 Task: Search one way flight ticket for 3 adults, 3 children in business from Lafayette: Lafayette Regional Airport (paul Fournet Field) to Springfield: Abraham Lincoln Capital Airport on 5-2-2023. Choice of flights is Royal air maroc. Number of bags: 4 checked bags. Price is upto 84000. Outbound departure time preference is 22:30.
Action: Mouse moved to (391, 319)
Screenshot: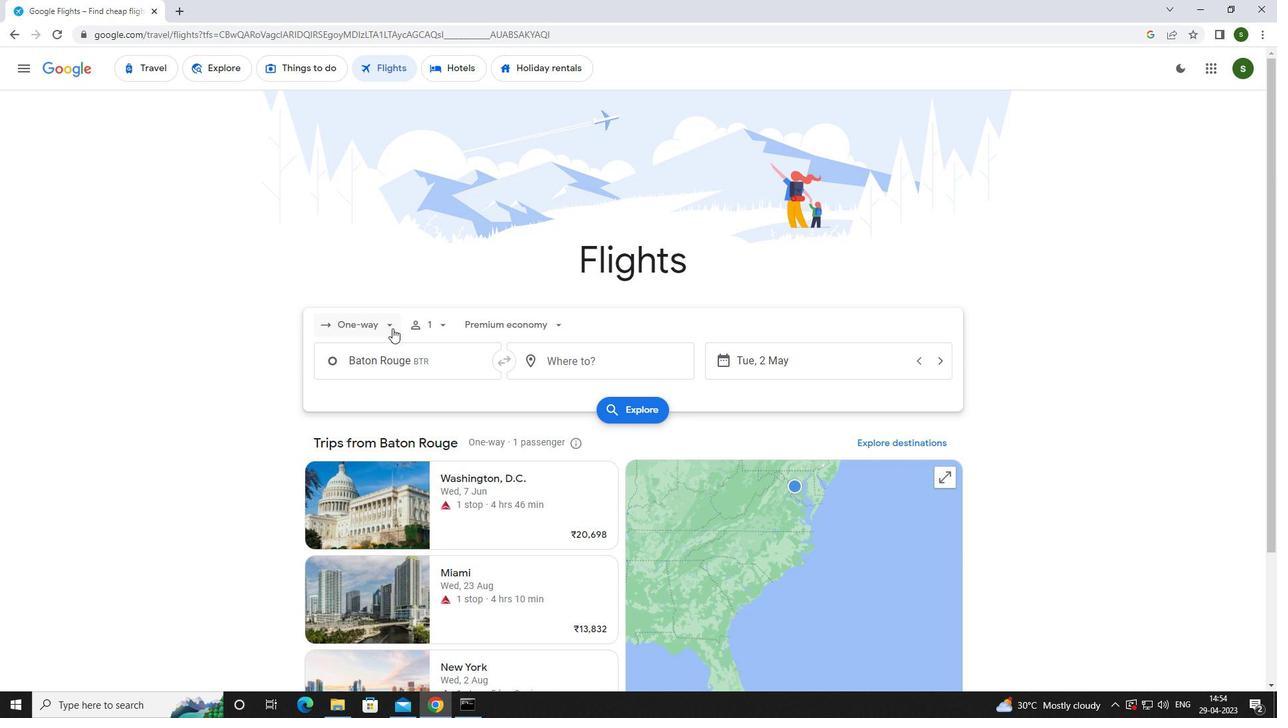 
Action: Mouse pressed left at (391, 319)
Screenshot: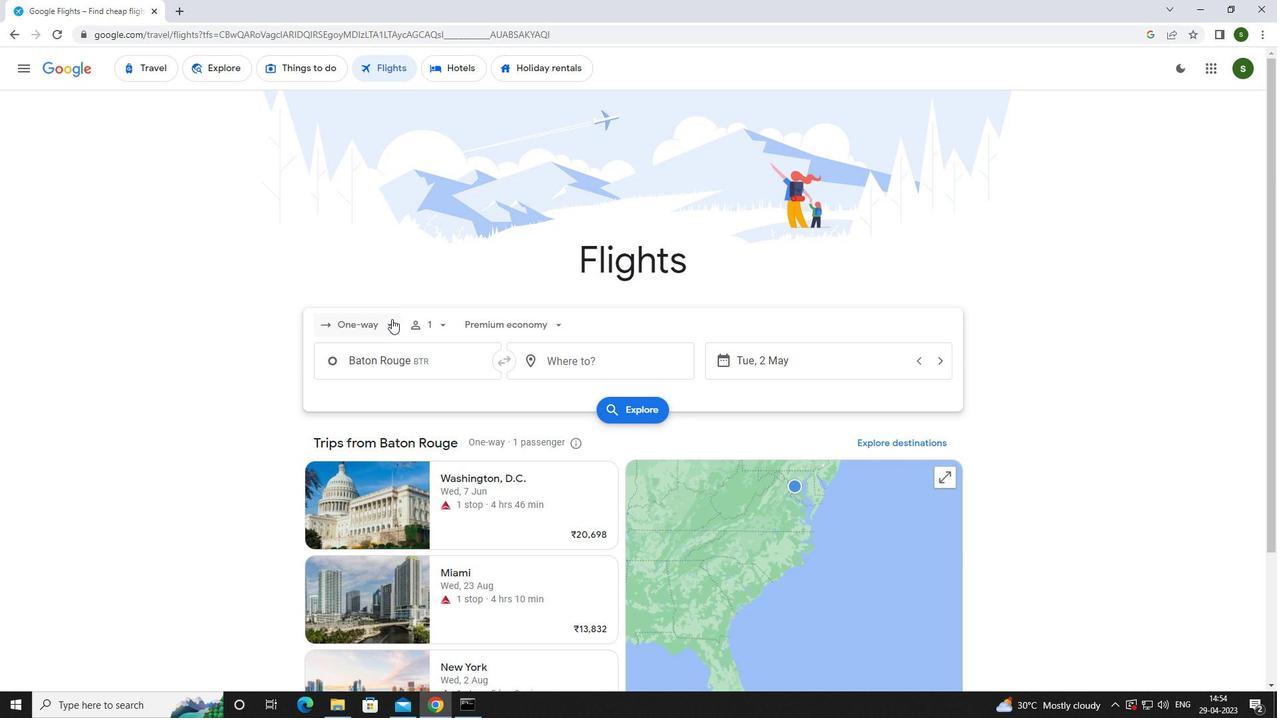 
Action: Mouse moved to (391, 377)
Screenshot: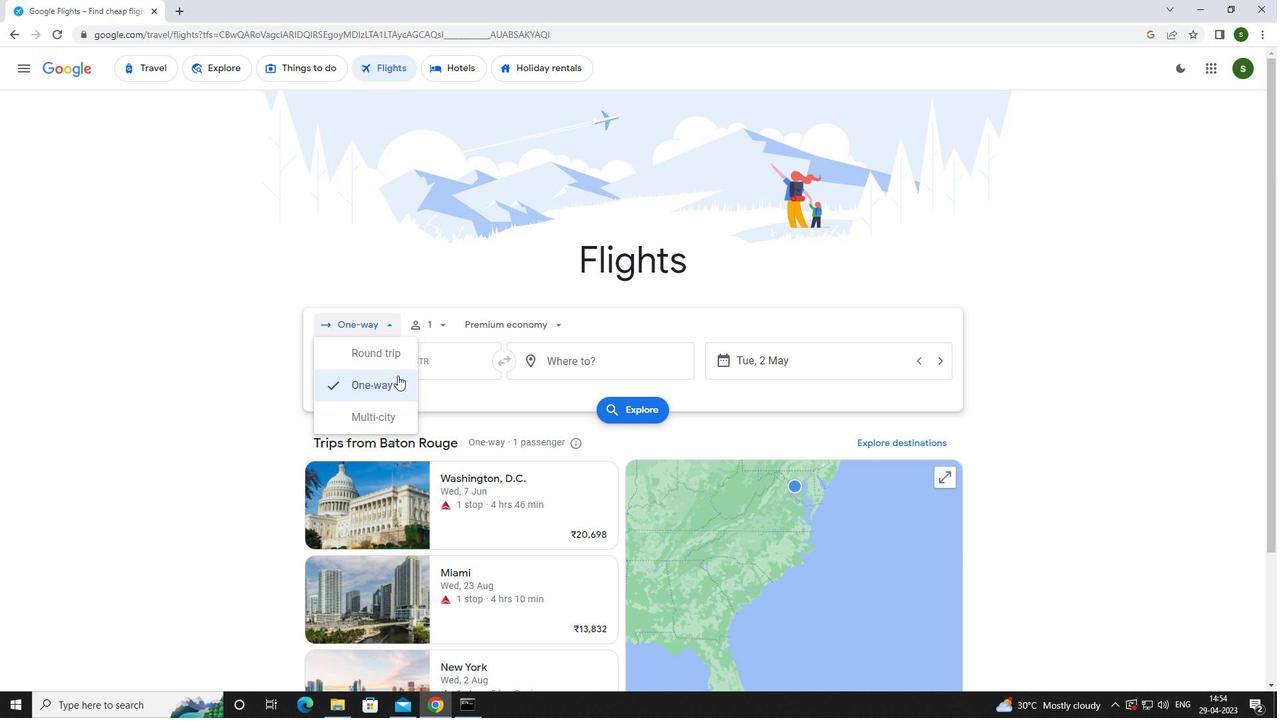 
Action: Mouse pressed left at (391, 377)
Screenshot: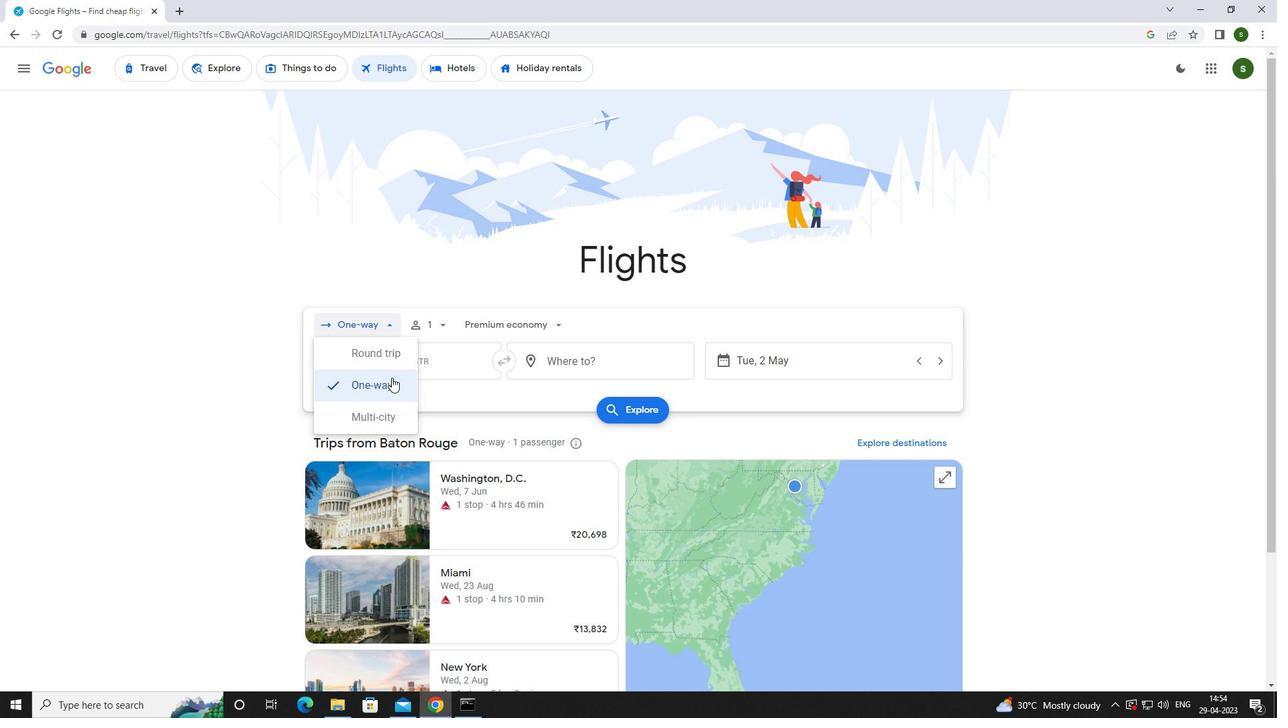 
Action: Mouse moved to (442, 325)
Screenshot: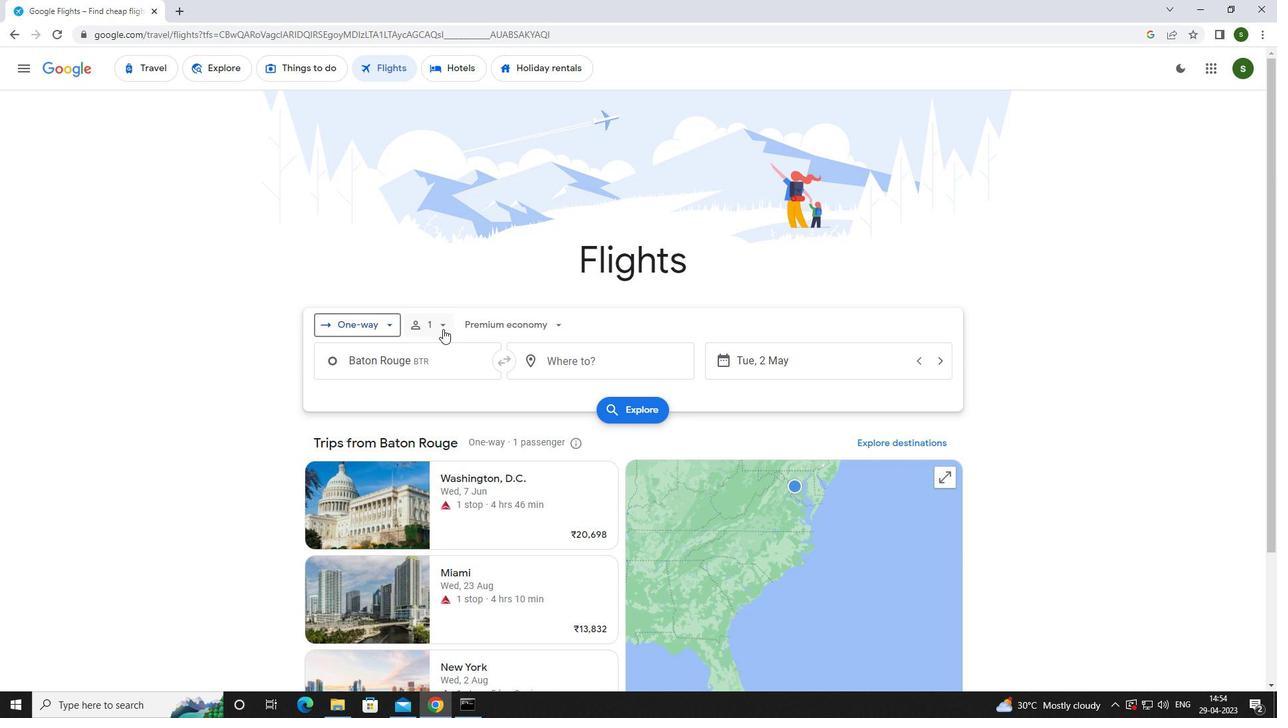 
Action: Mouse pressed left at (442, 325)
Screenshot: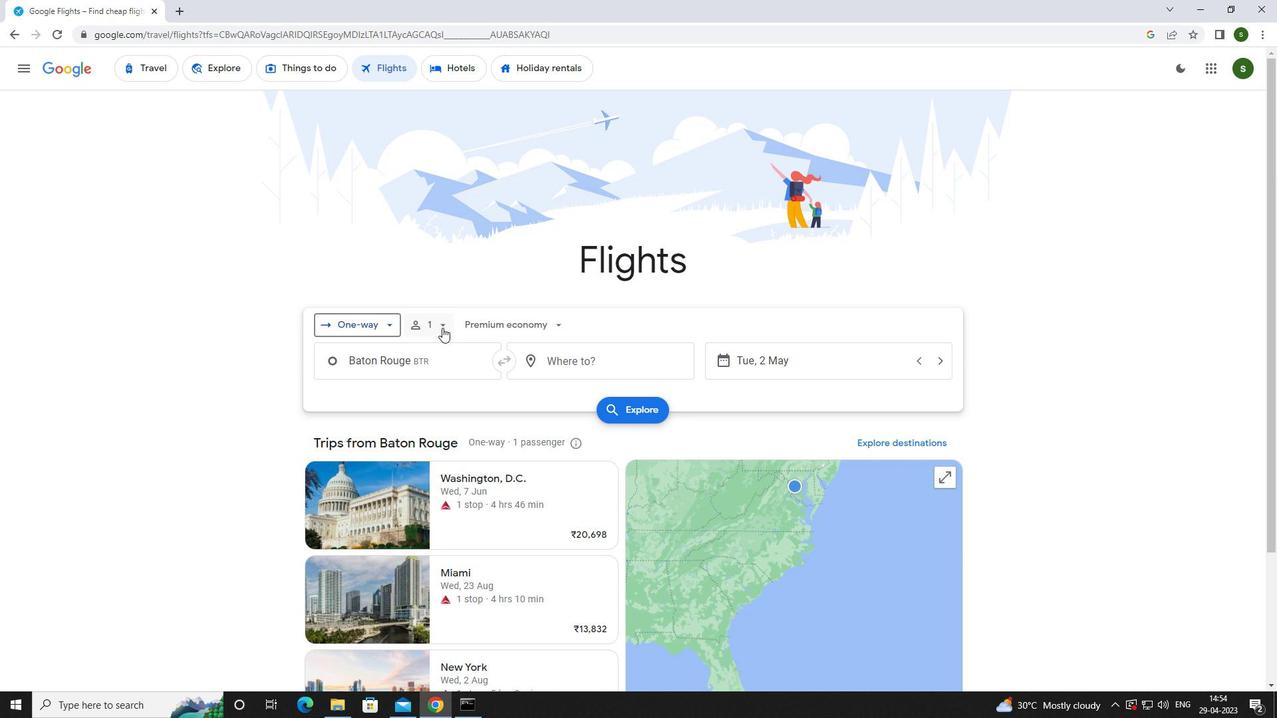 
Action: Mouse moved to (544, 358)
Screenshot: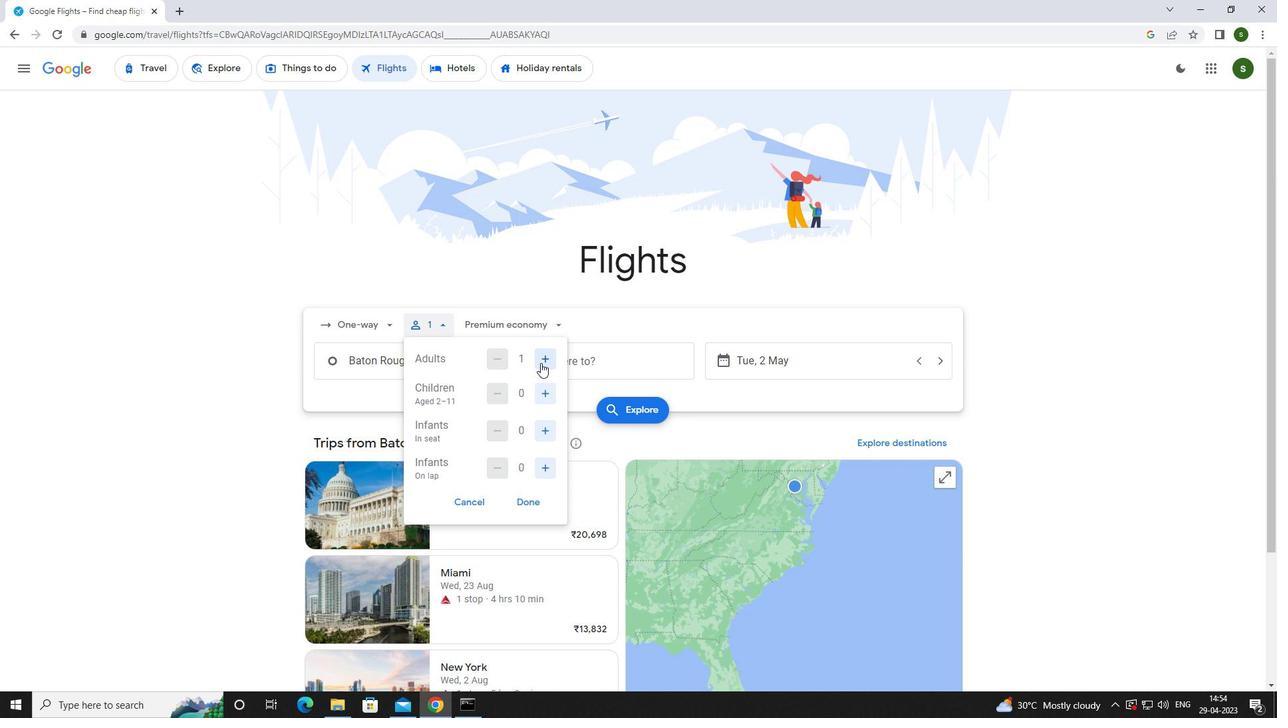 
Action: Mouse pressed left at (544, 358)
Screenshot: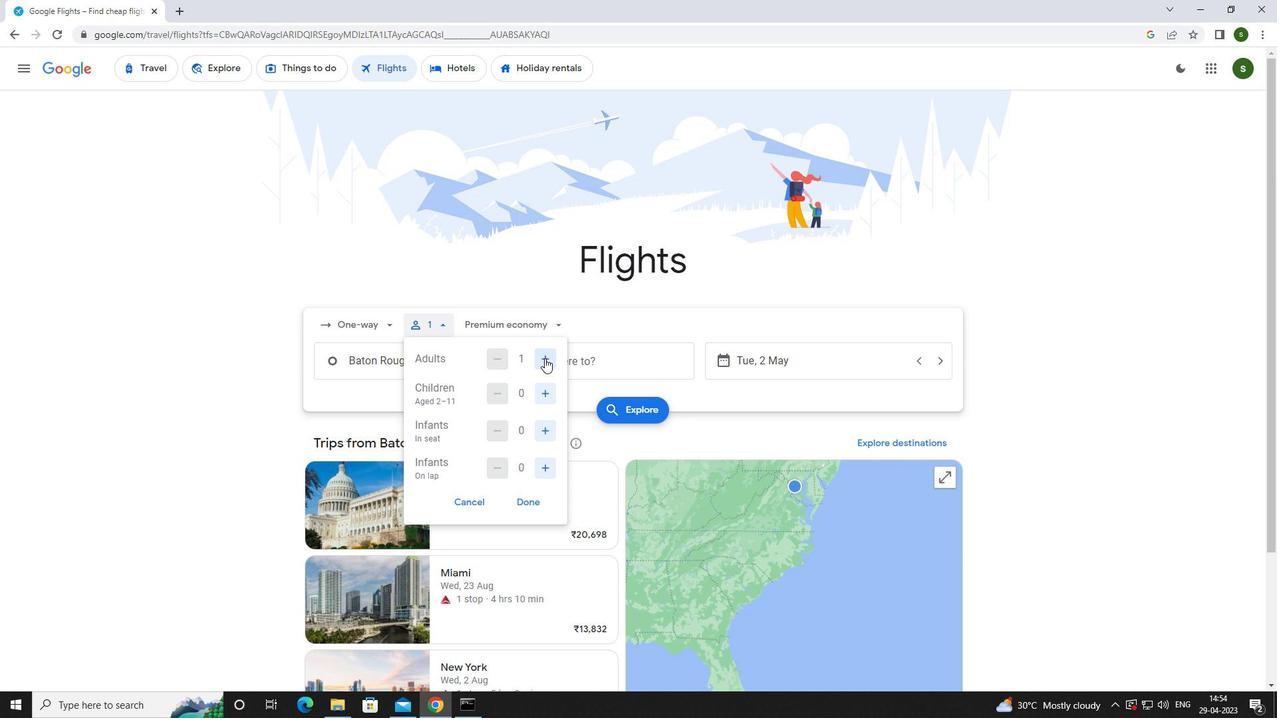 
Action: Mouse pressed left at (544, 358)
Screenshot: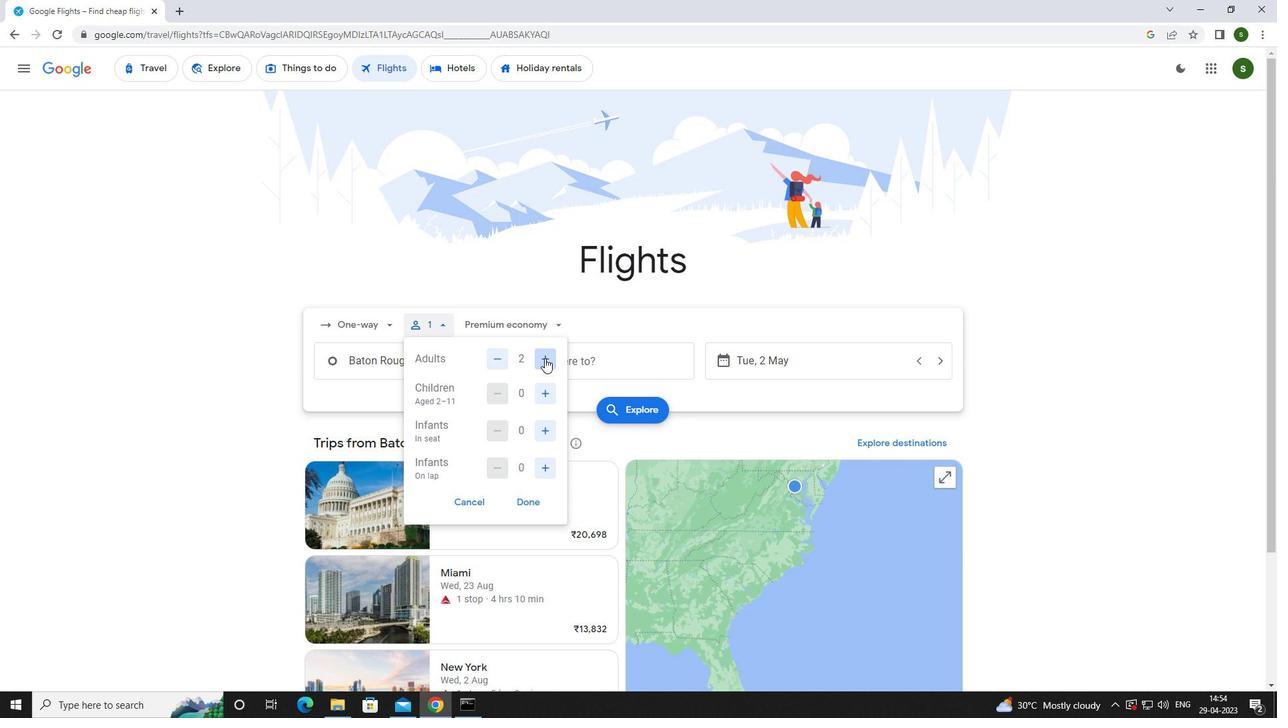 
Action: Mouse moved to (545, 388)
Screenshot: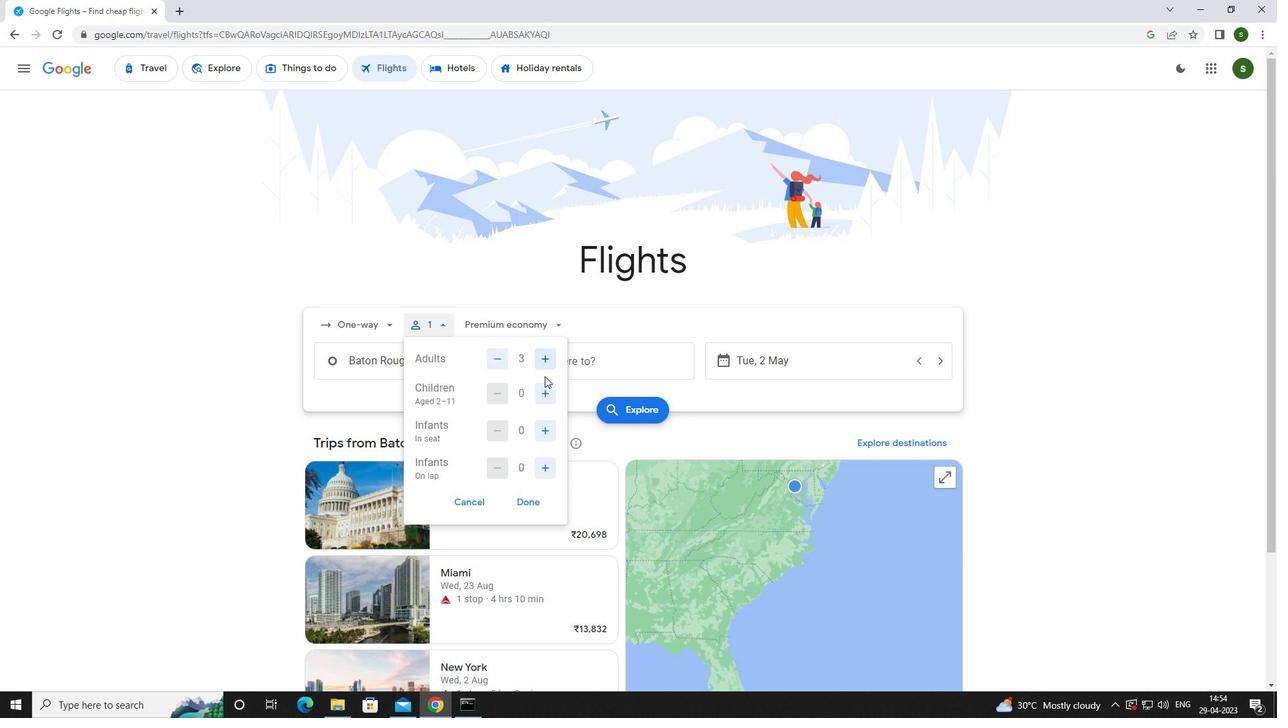 
Action: Mouse pressed left at (545, 388)
Screenshot: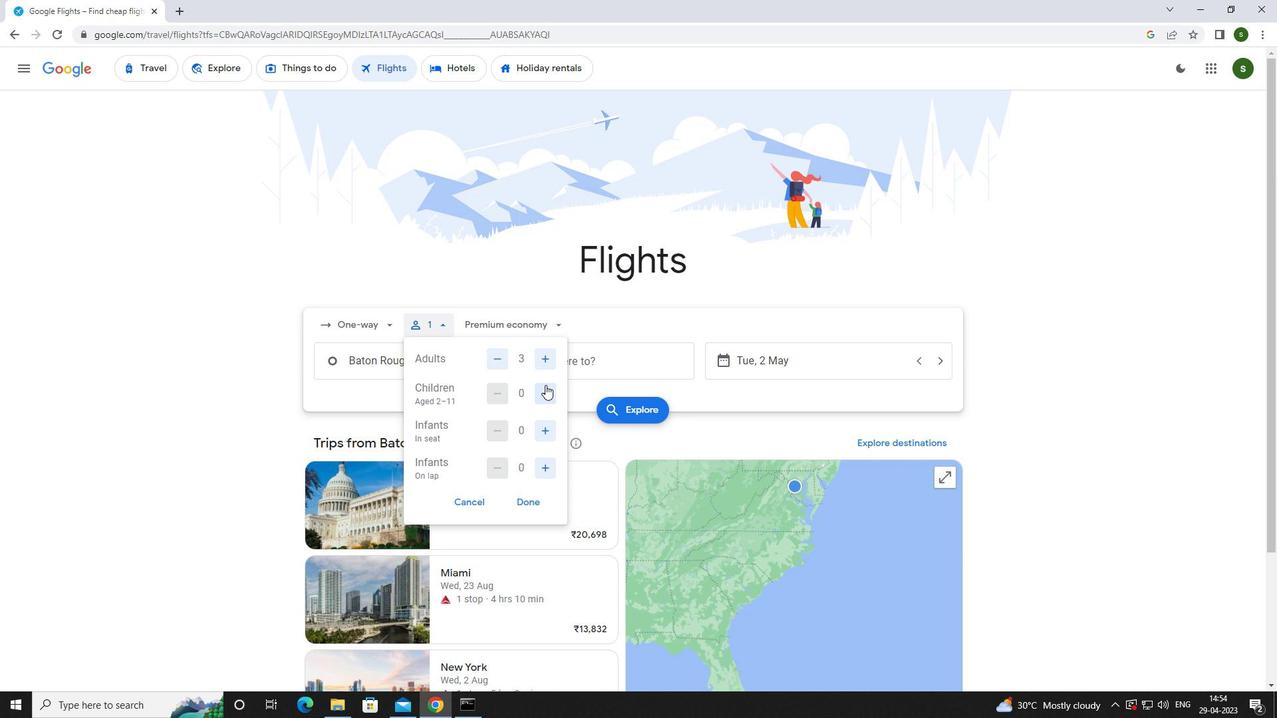 
Action: Mouse pressed left at (545, 388)
Screenshot: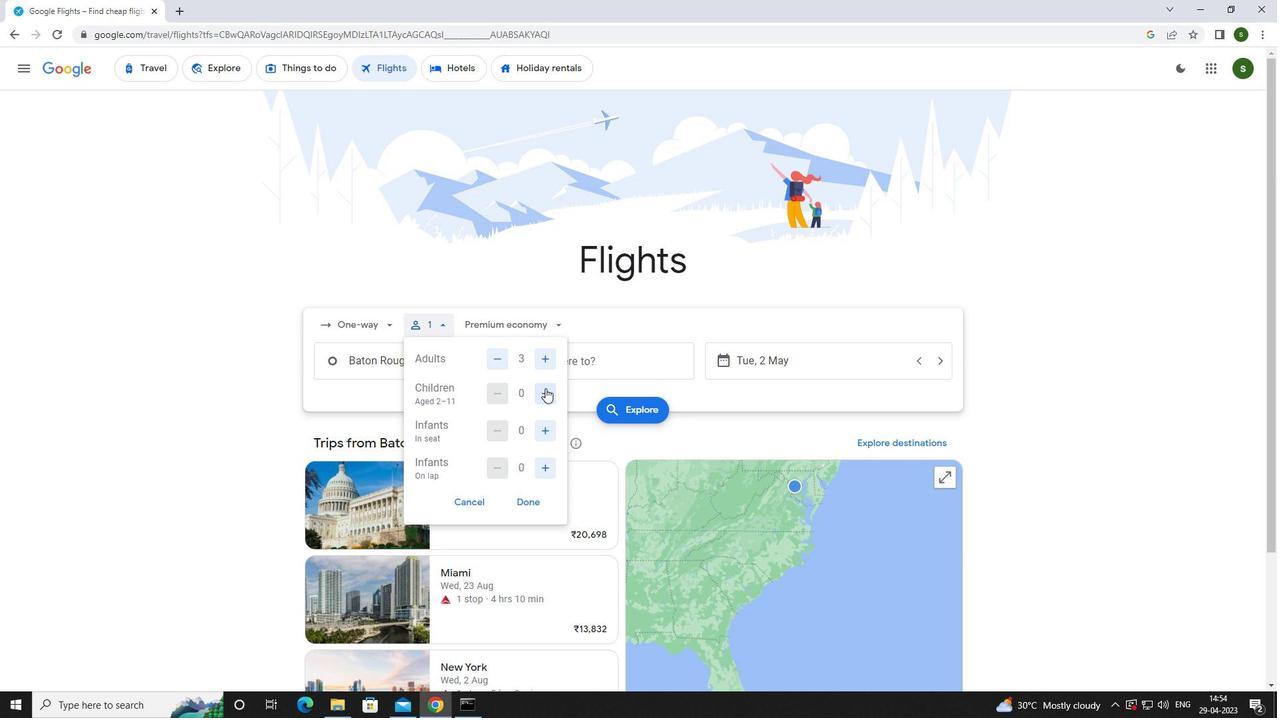 
Action: Mouse pressed left at (545, 388)
Screenshot: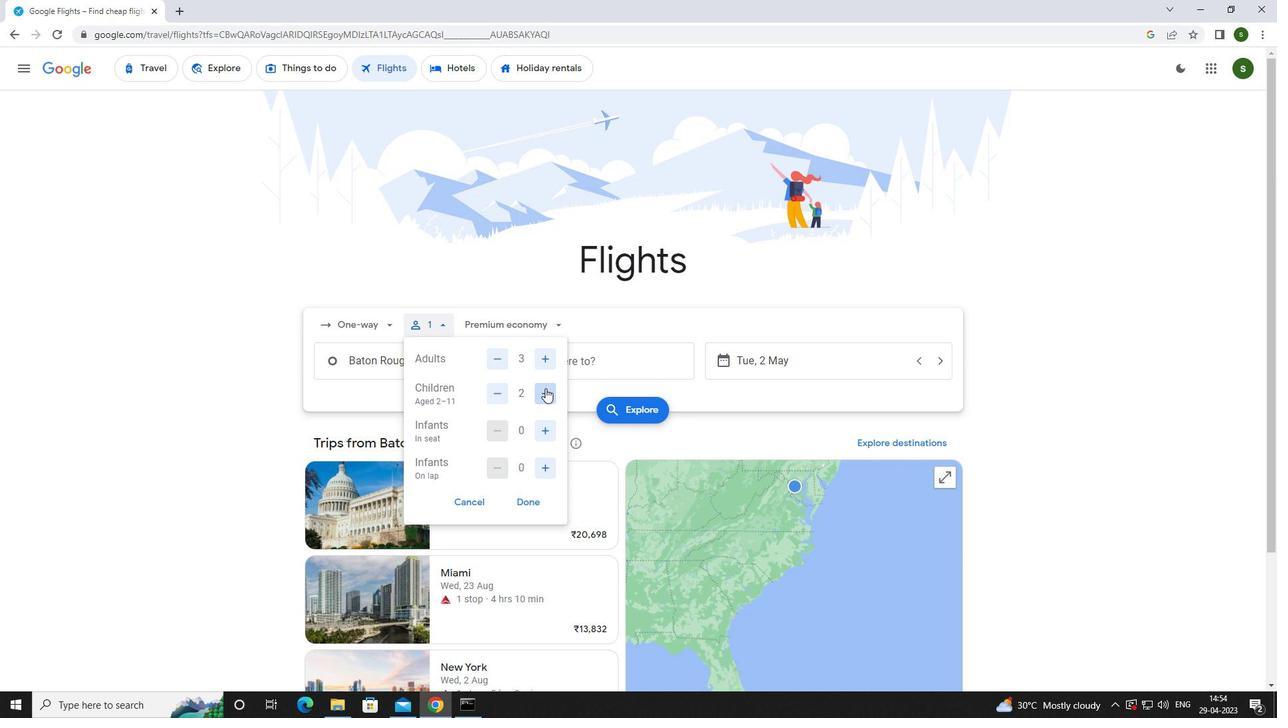 
Action: Mouse moved to (532, 326)
Screenshot: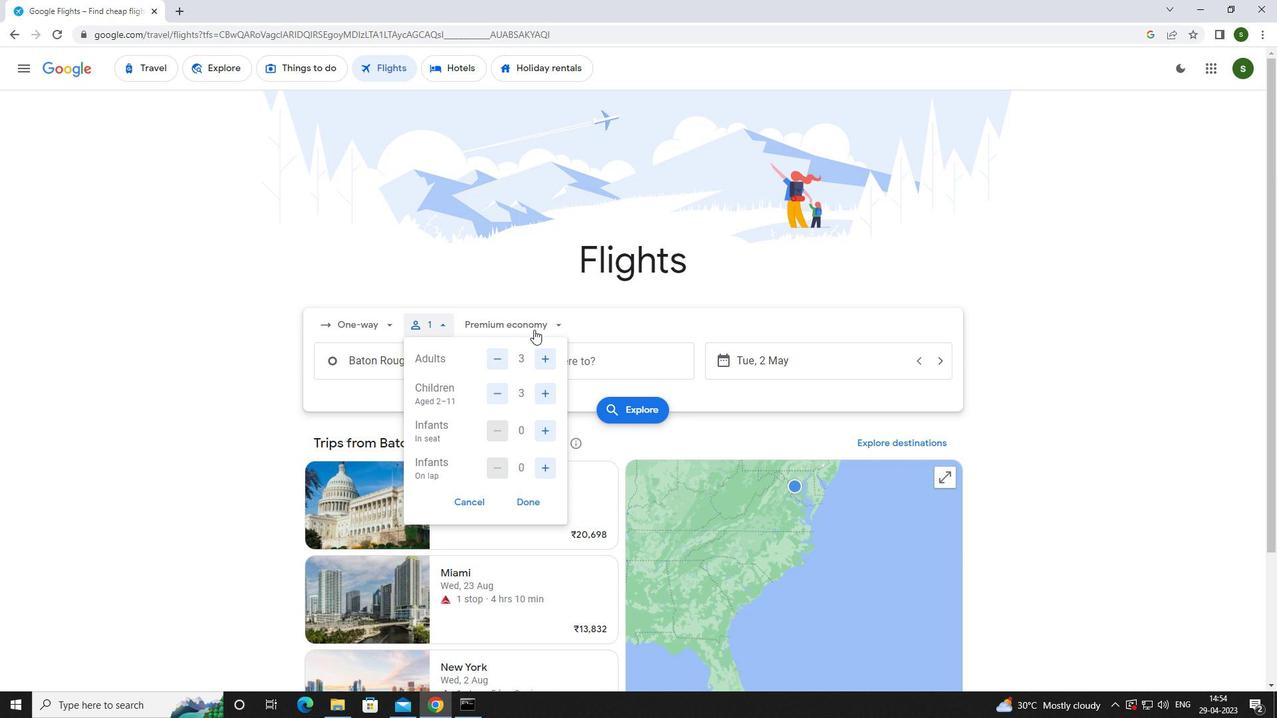 
Action: Mouse pressed left at (532, 326)
Screenshot: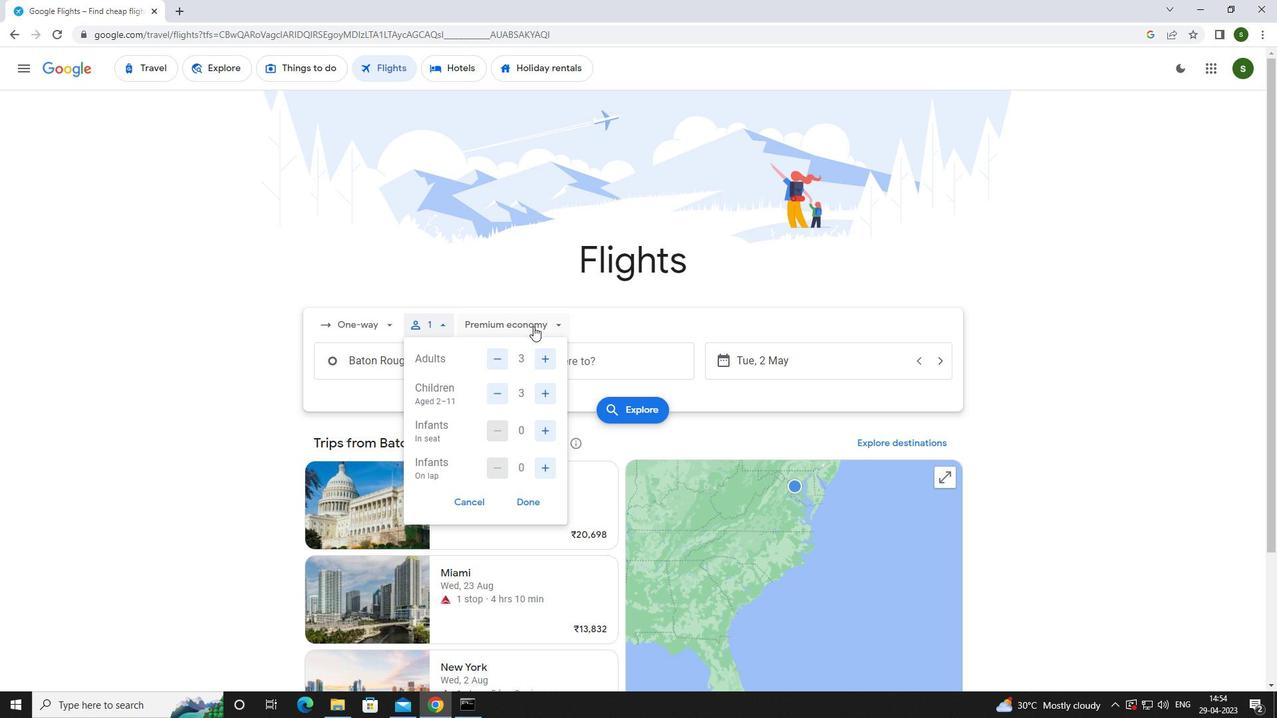 
Action: Mouse moved to (515, 414)
Screenshot: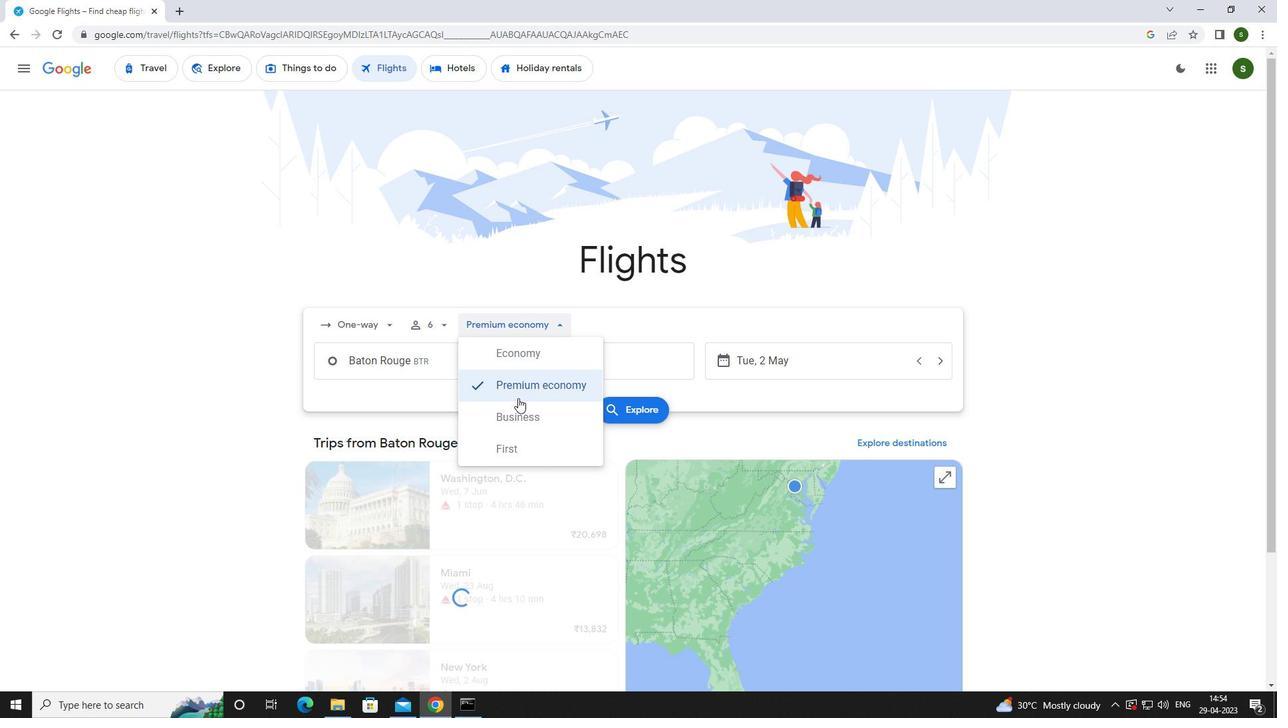 
Action: Mouse pressed left at (515, 414)
Screenshot: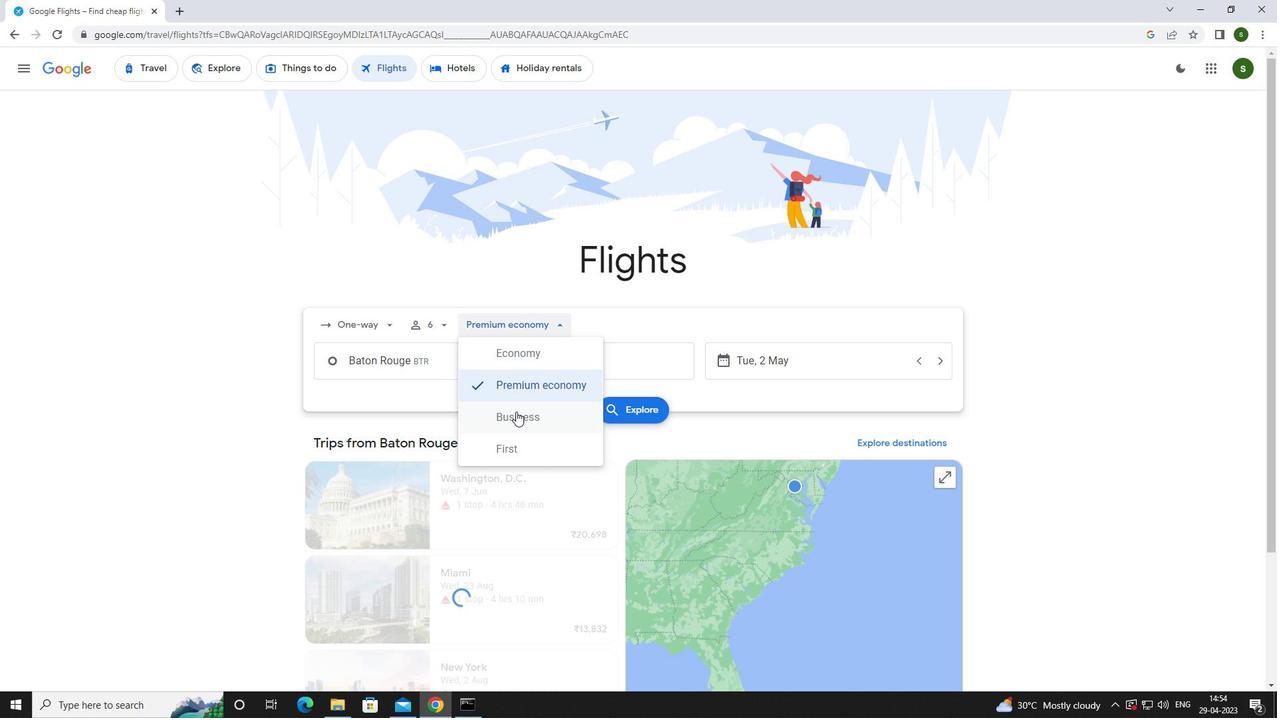 
Action: Mouse moved to (472, 362)
Screenshot: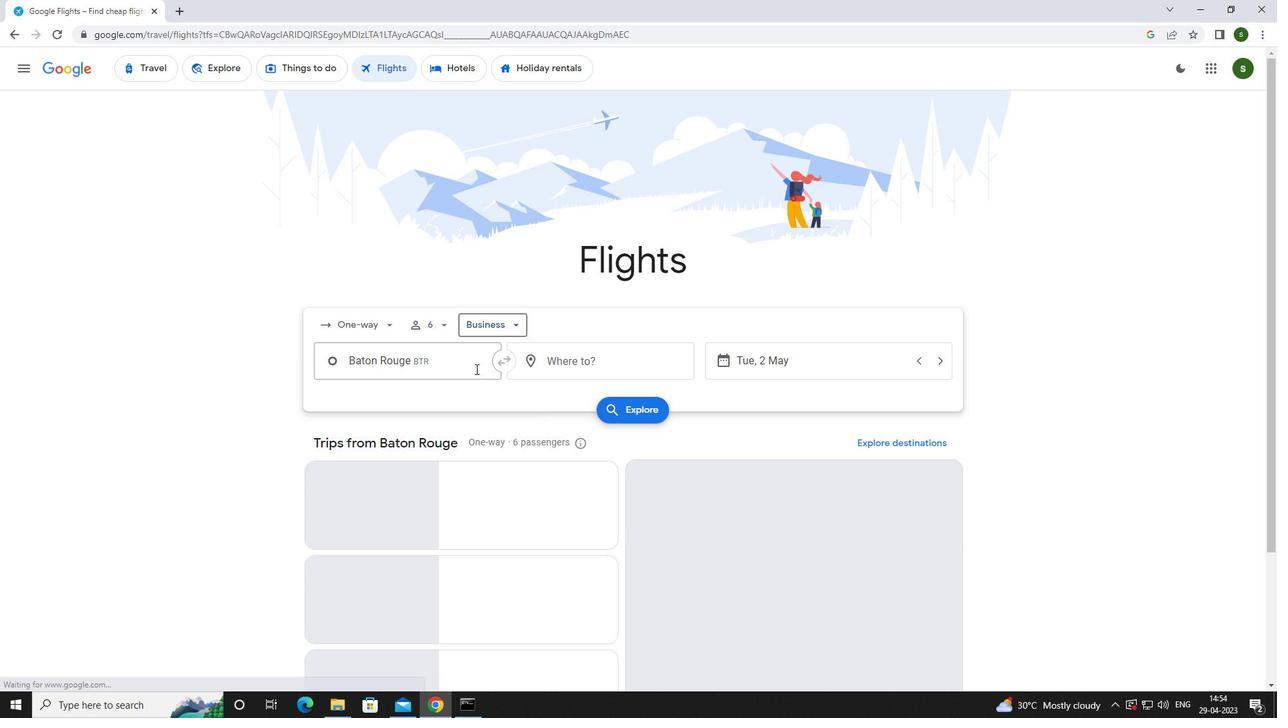 
Action: Mouse pressed left at (472, 362)
Screenshot: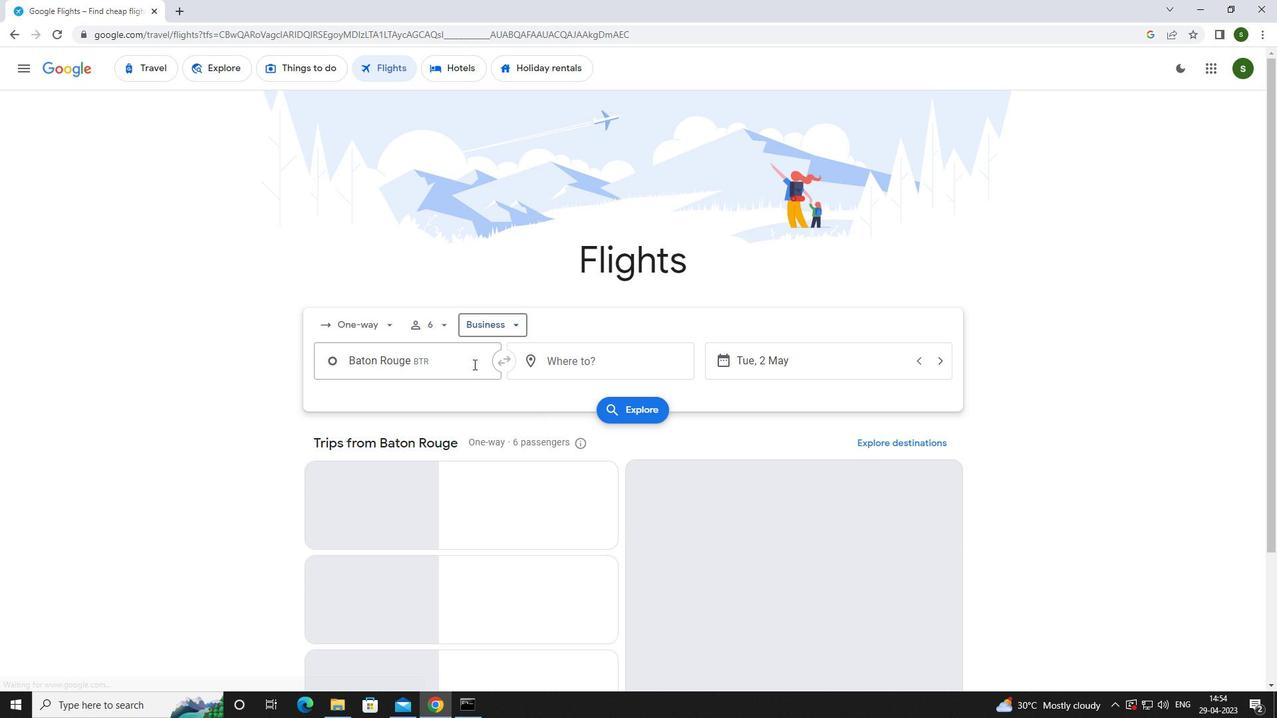 
Action: Mouse moved to (472, 359)
Screenshot: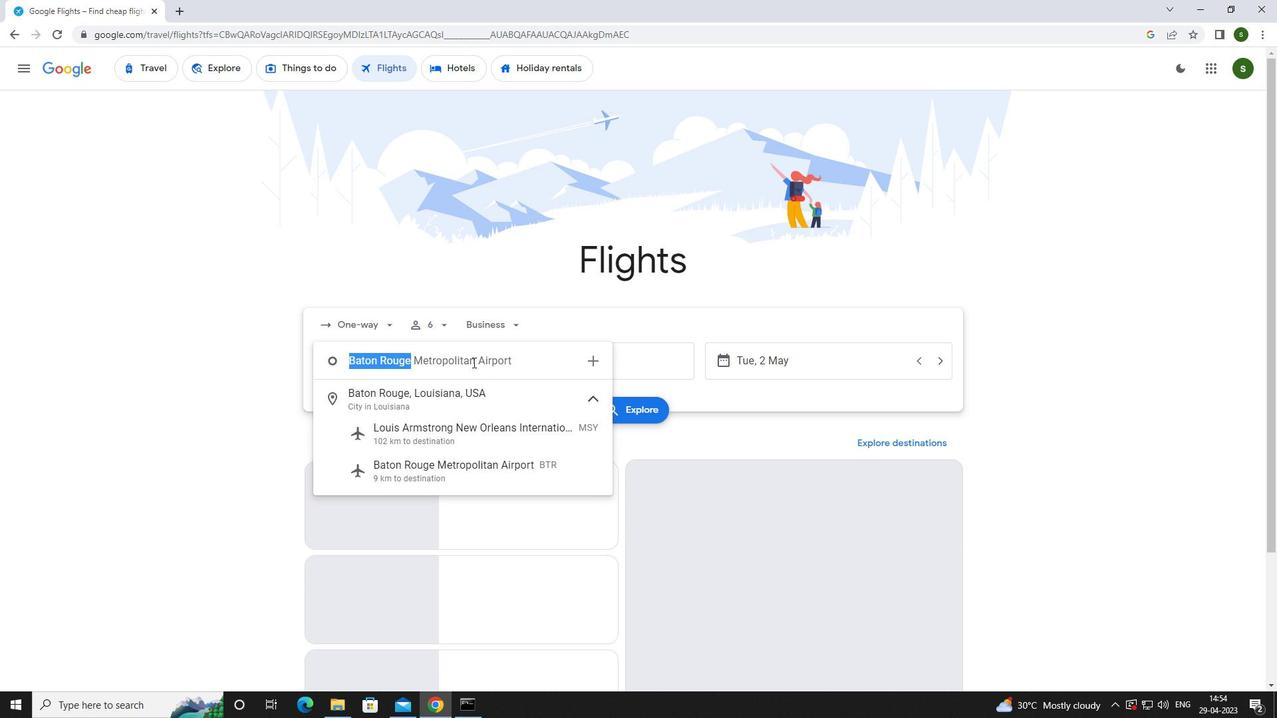 
Action: Key pressed l<Key.caps_lock>afayett
Screenshot: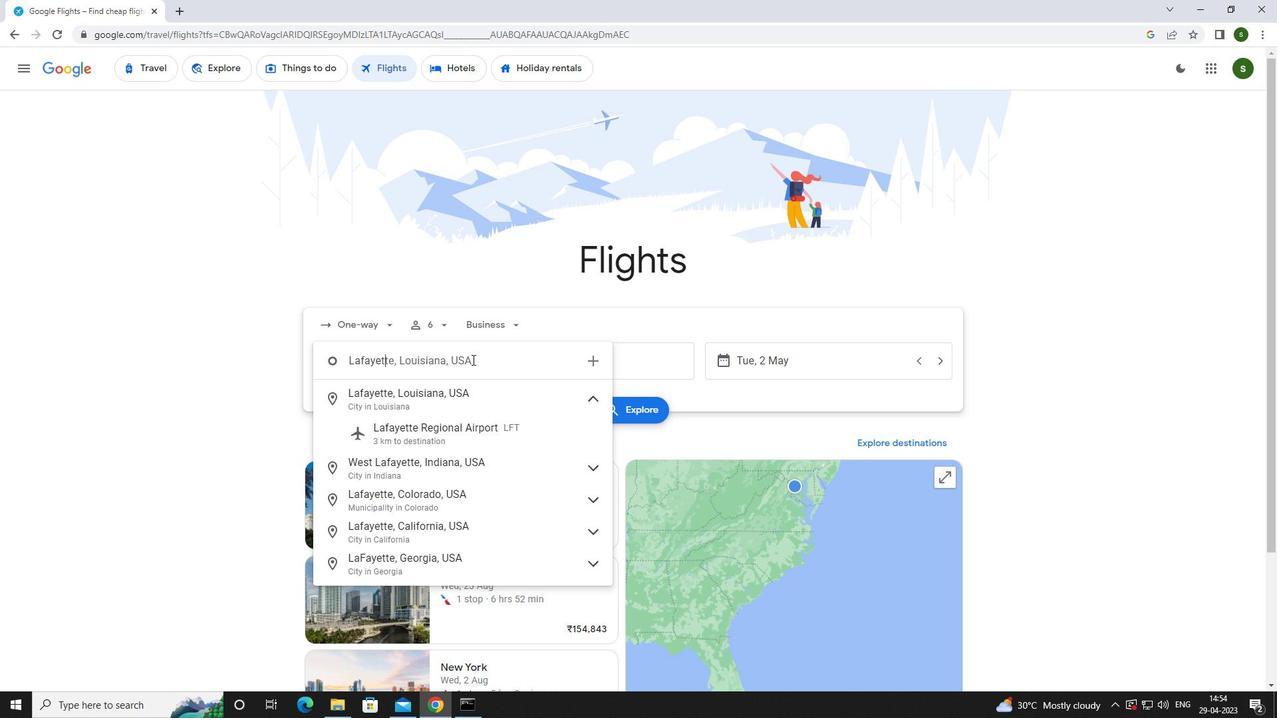 
Action: Mouse moved to (482, 434)
Screenshot: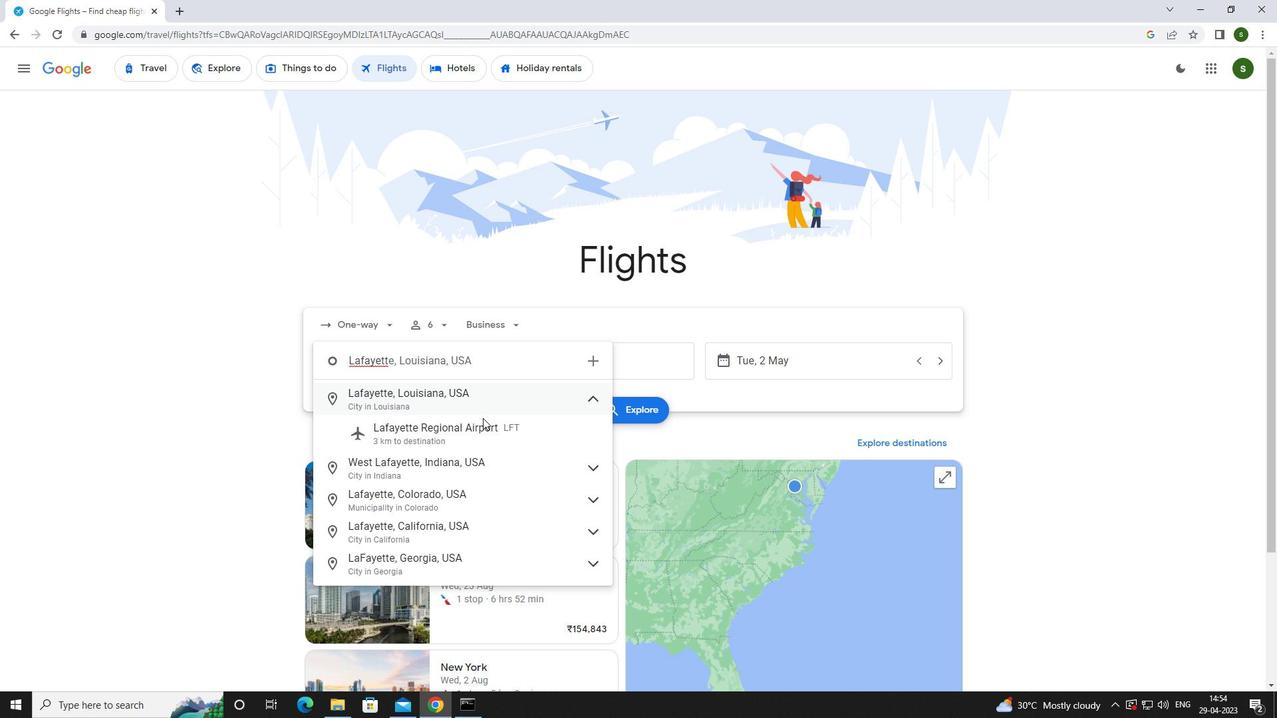 
Action: Mouse pressed left at (482, 434)
Screenshot: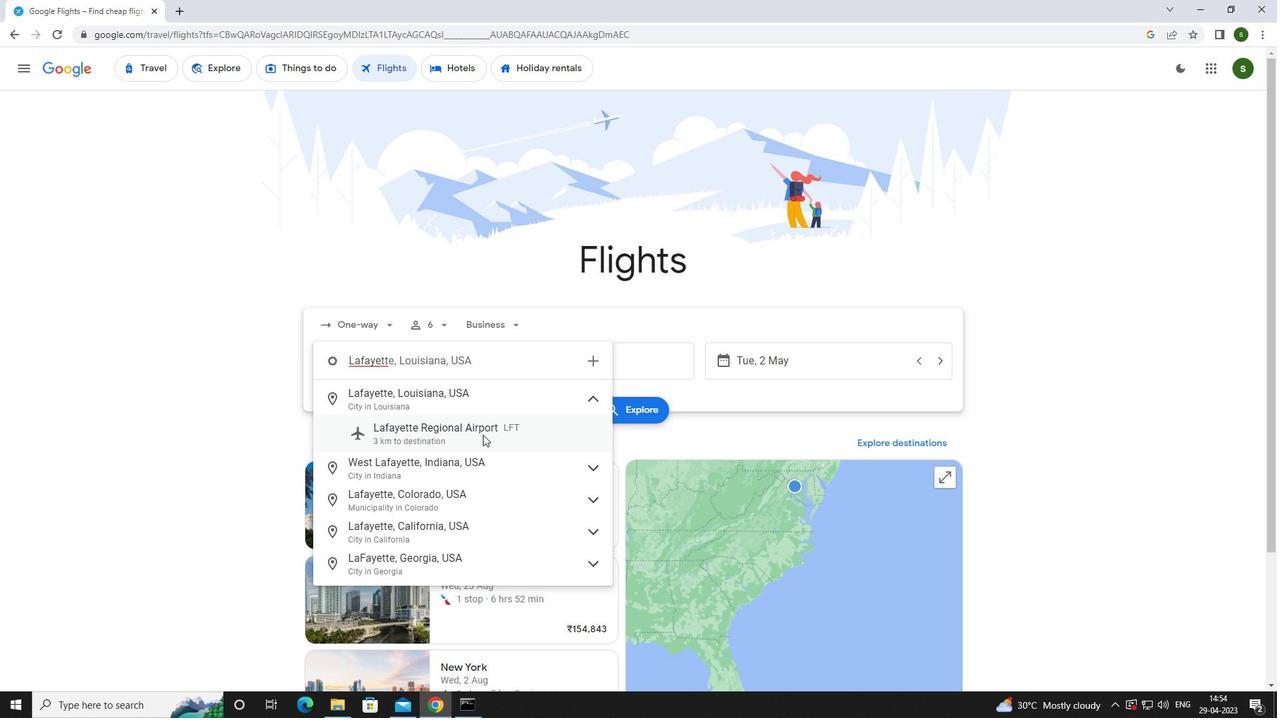 
Action: Mouse moved to (554, 365)
Screenshot: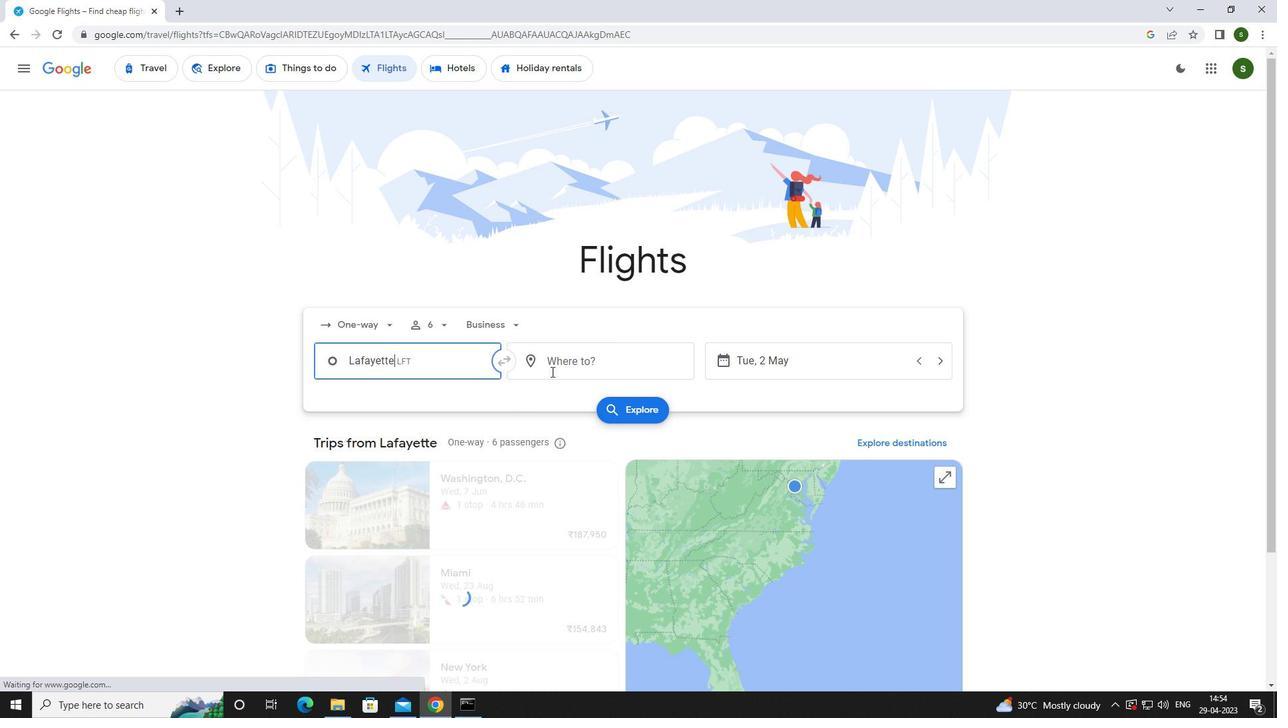 
Action: Mouse pressed left at (554, 365)
Screenshot: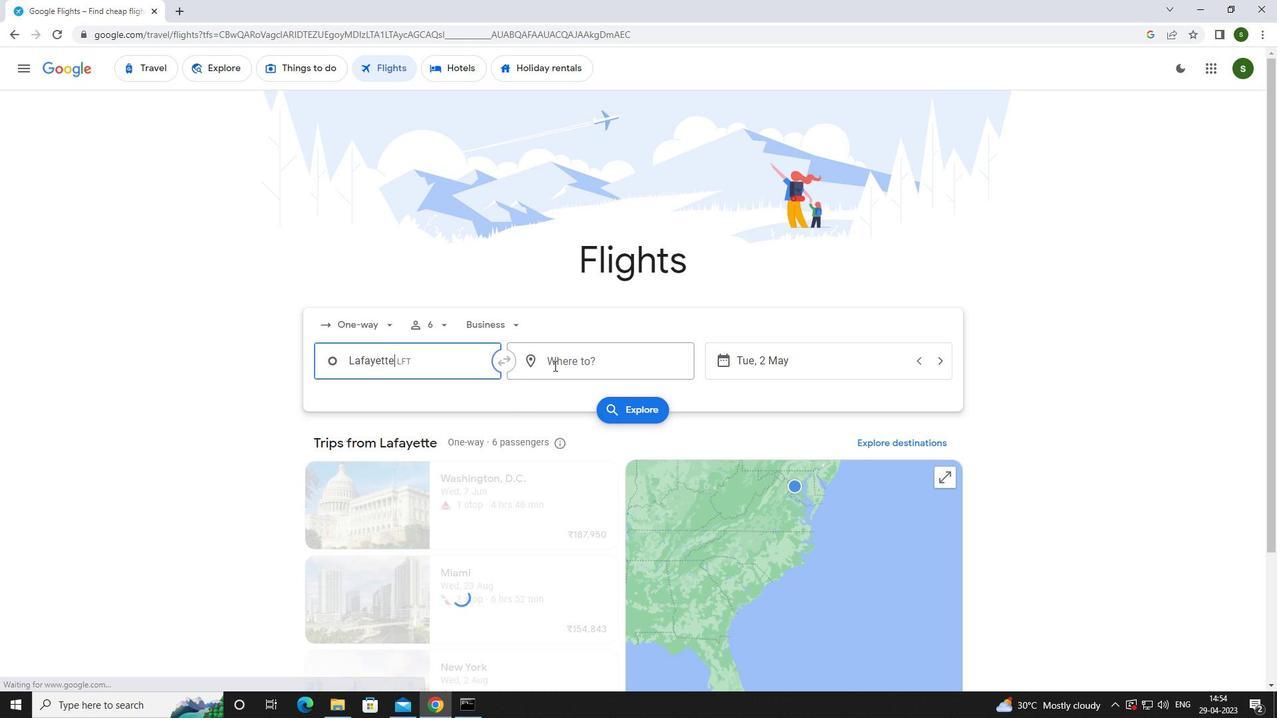 
Action: Mouse moved to (535, 361)
Screenshot: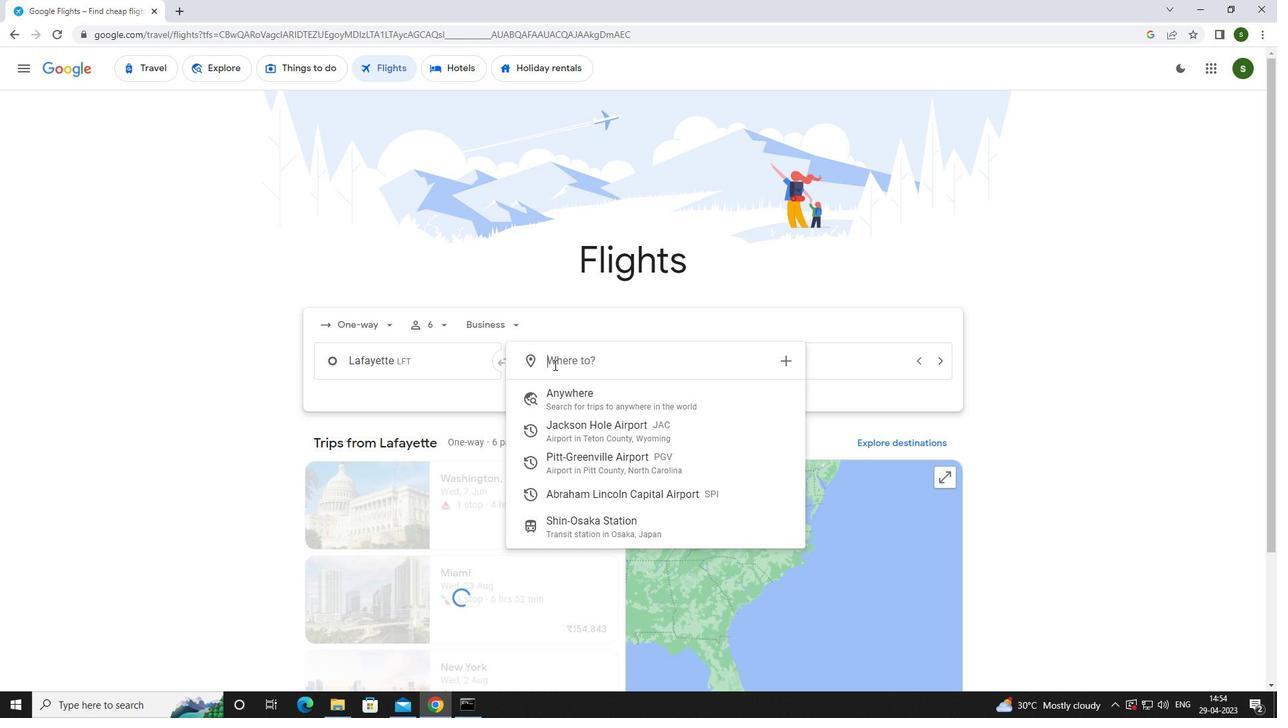 
Action: Key pressed <Key.caps_lock>s<Key.caps_lock>pringfield
Screenshot: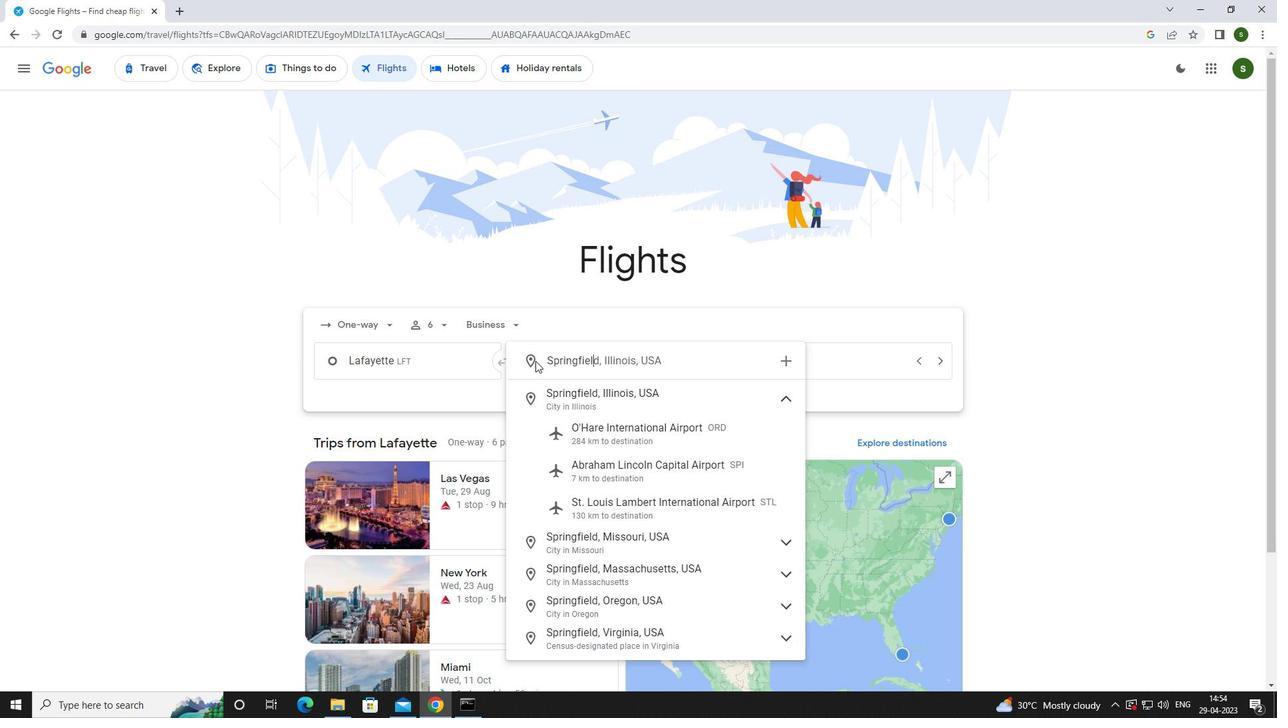 
Action: Mouse moved to (607, 472)
Screenshot: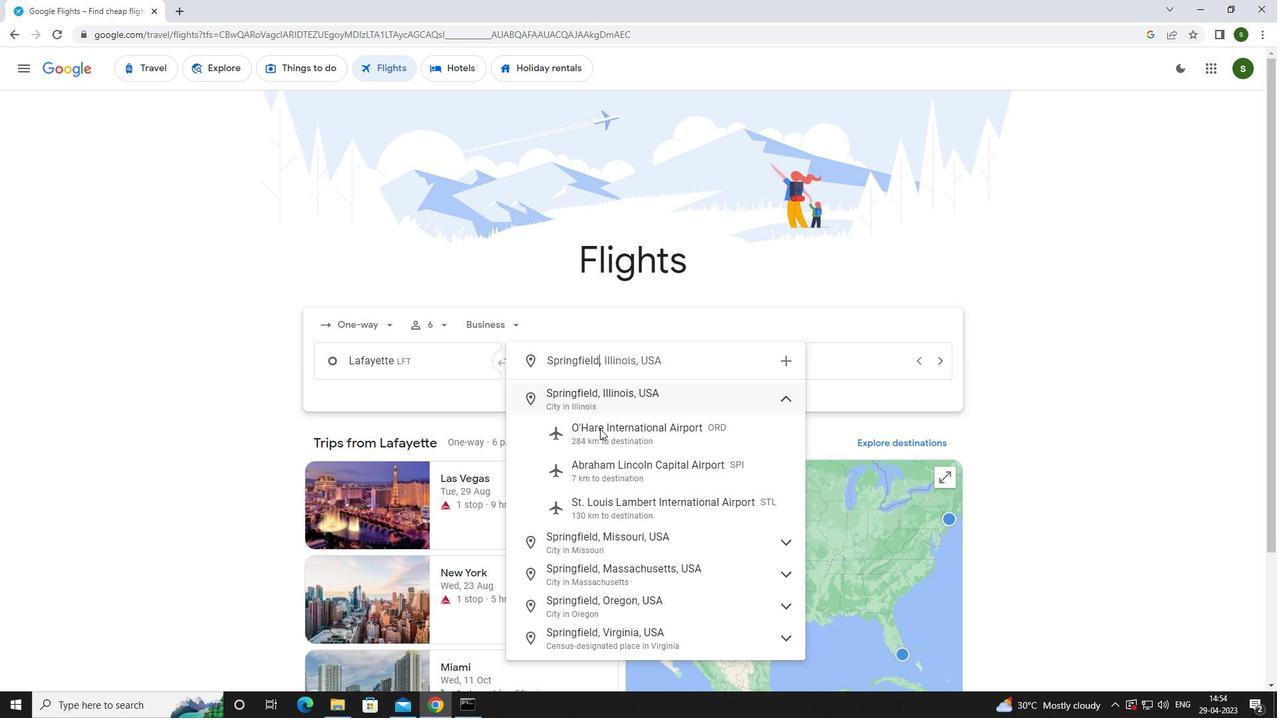 
Action: Mouse pressed left at (607, 472)
Screenshot: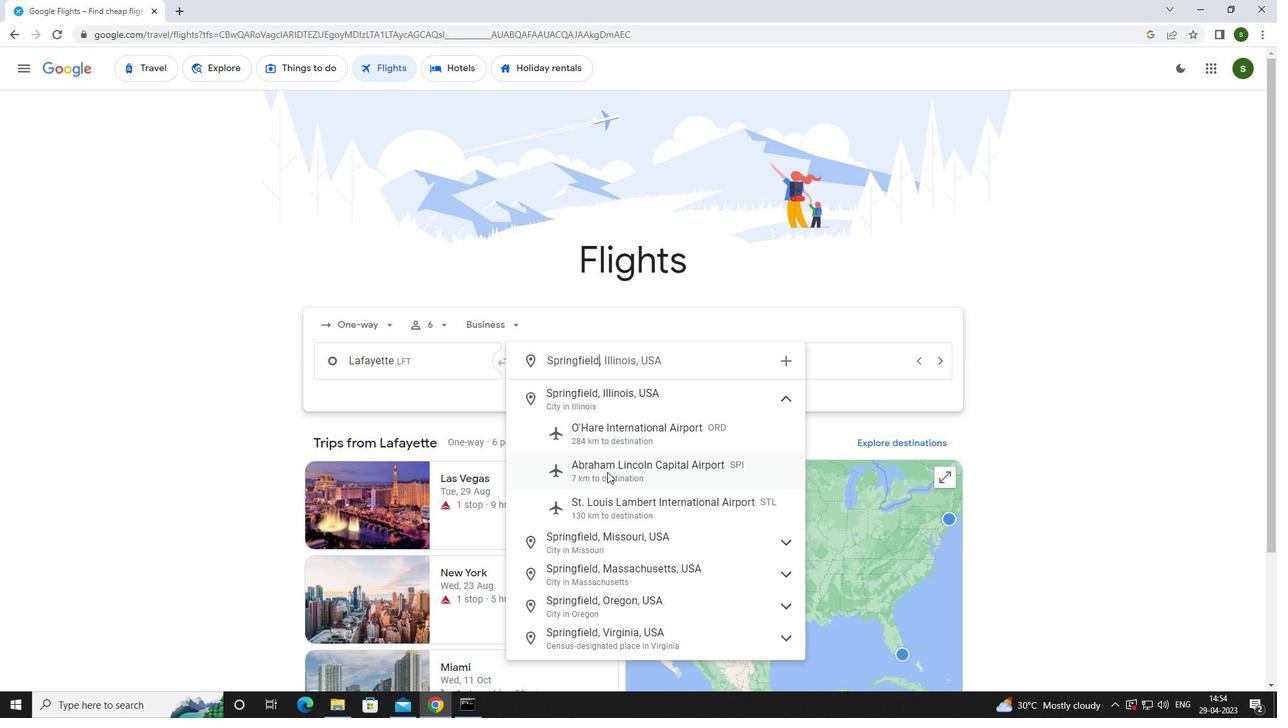 
Action: Mouse moved to (840, 359)
Screenshot: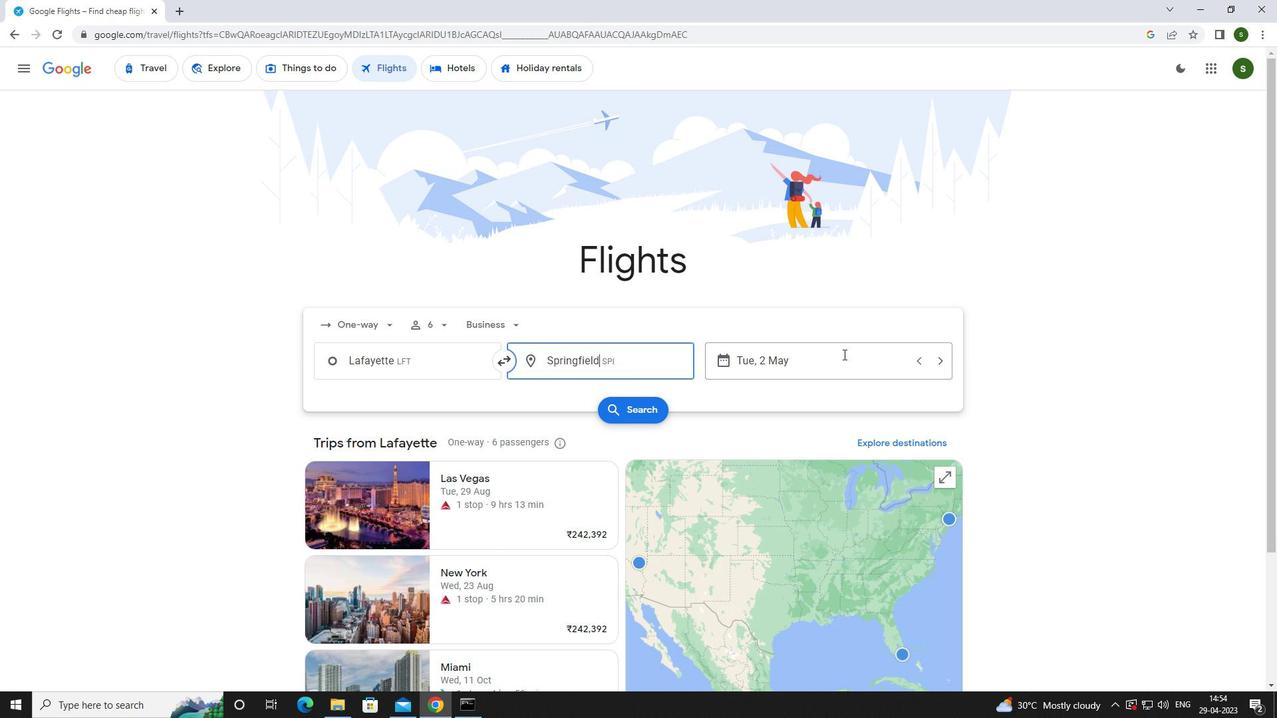 
Action: Mouse pressed left at (840, 359)
Screenshot: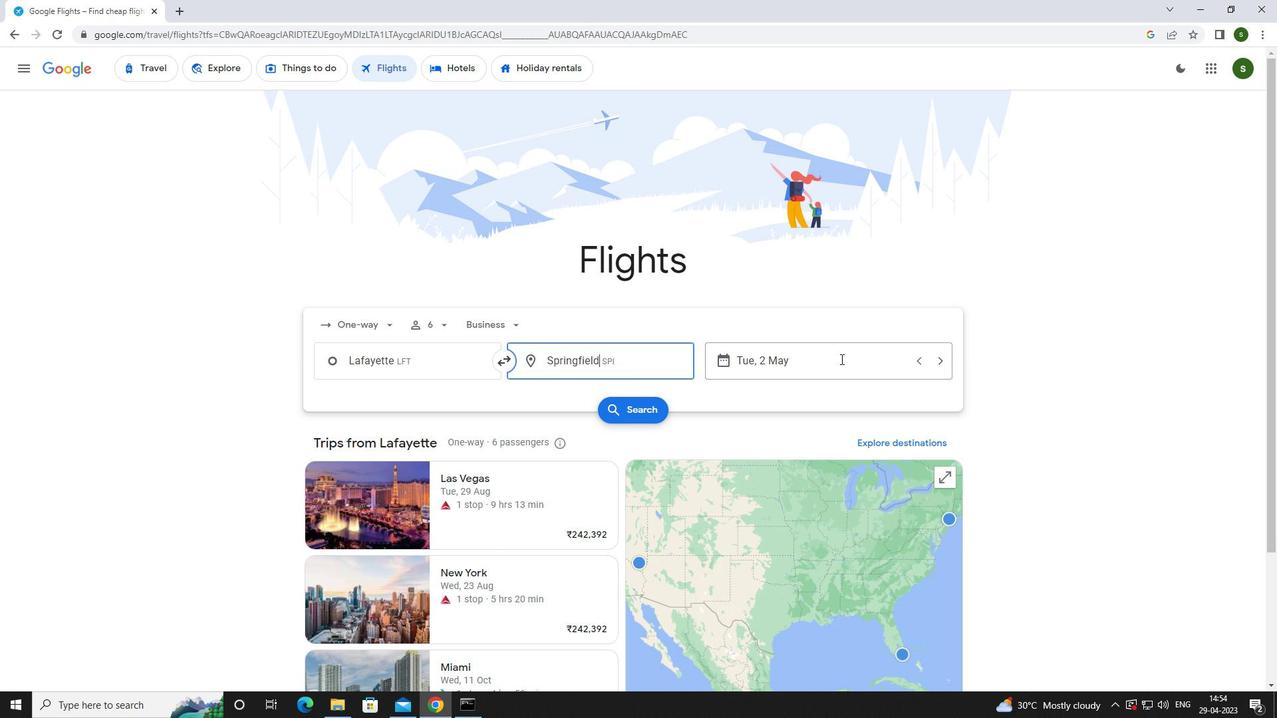 
Action: Mouse moved to (802, 450)
Screenshot: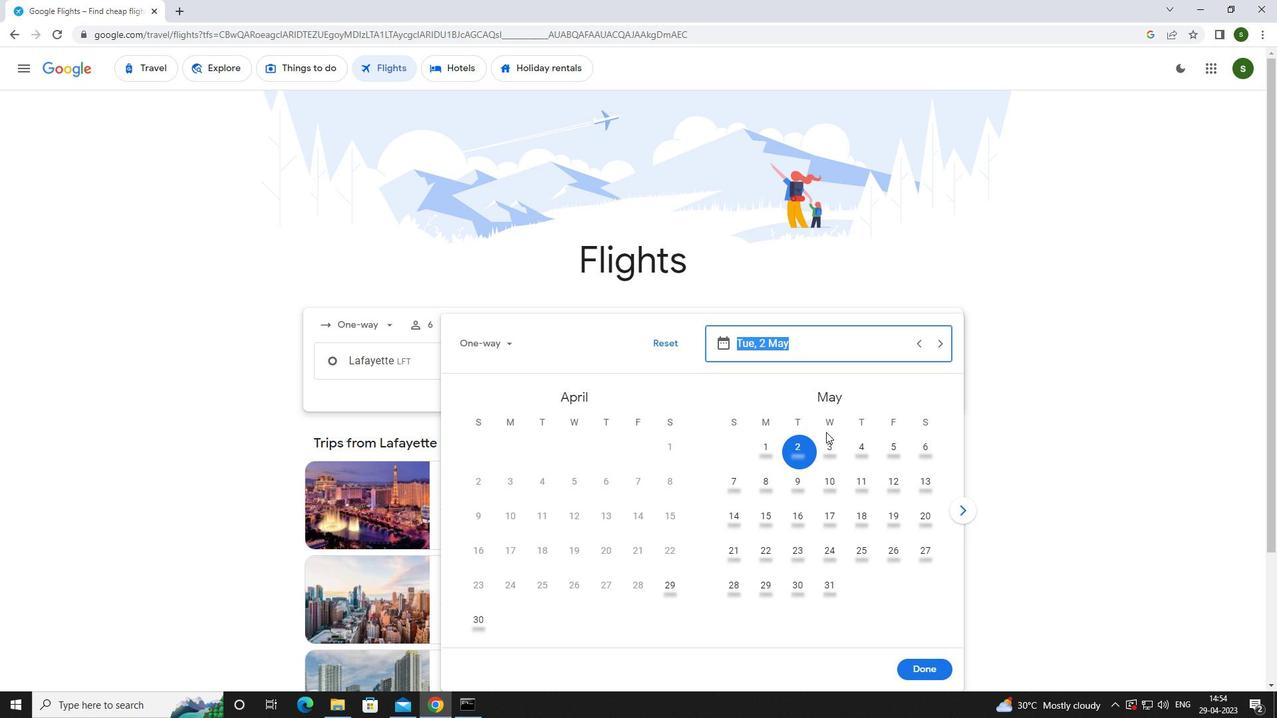 
Action: Mouse pressed left at (802, 450)
Screenshot: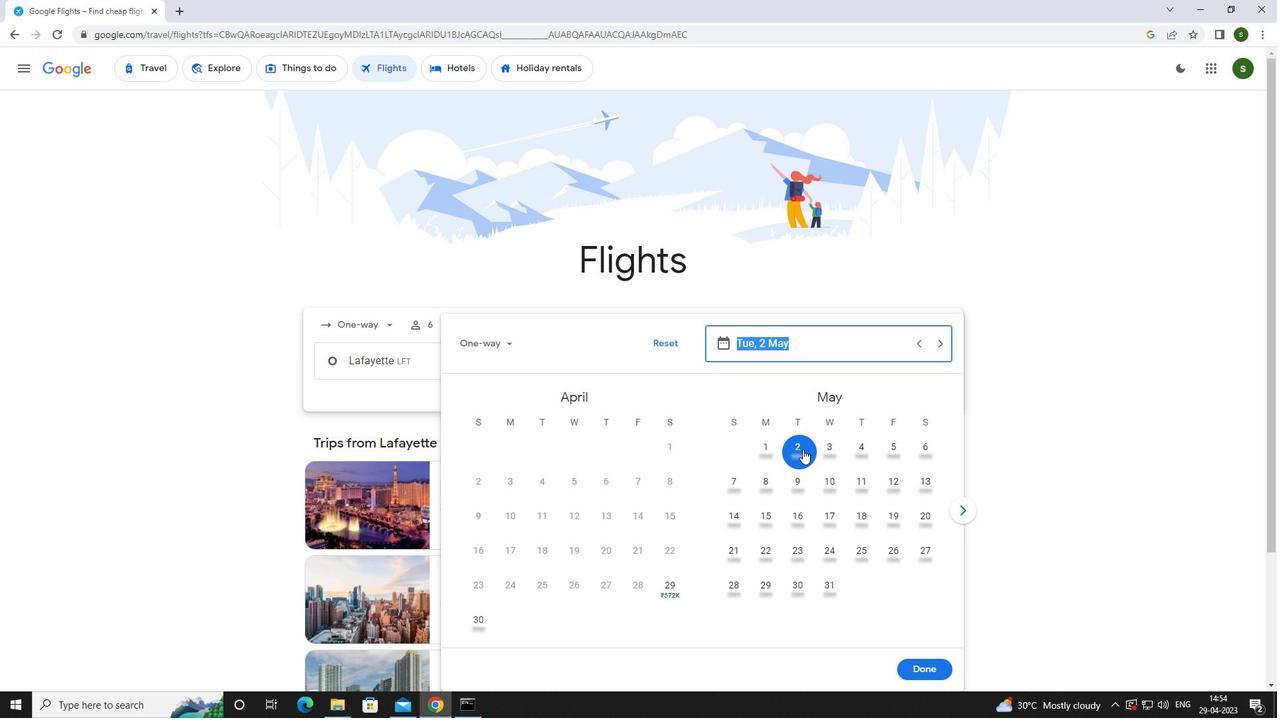 
Action: Mouse moved to (934, 671)
Screenshot: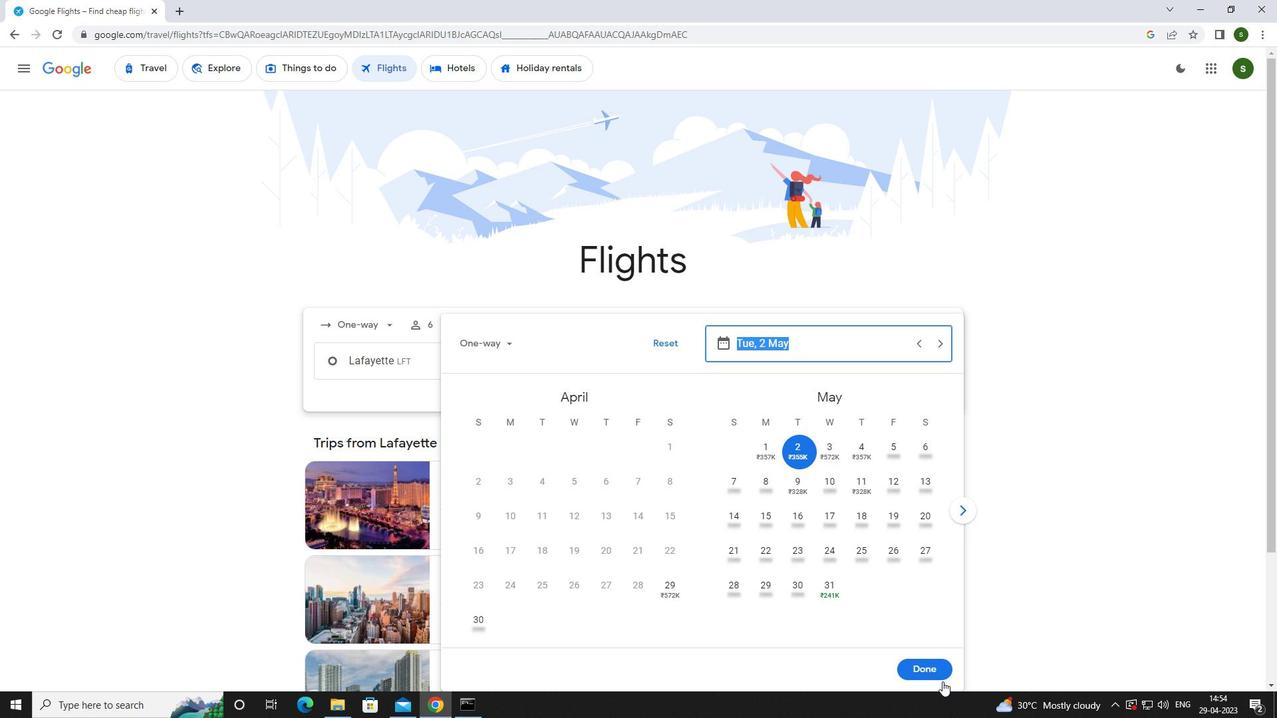 
Action: Mouse pressed left at (934, 671)
Screenshot: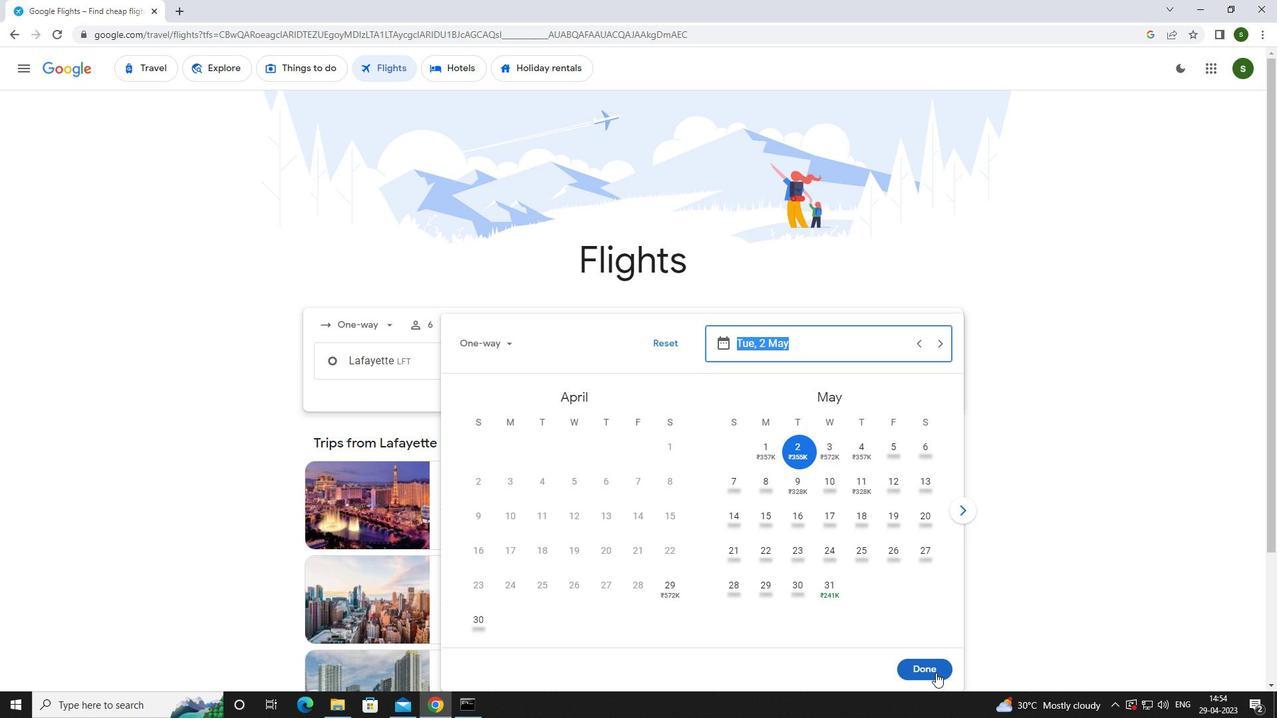 
Action: Mouse moved to (651, 415)
Screenshot: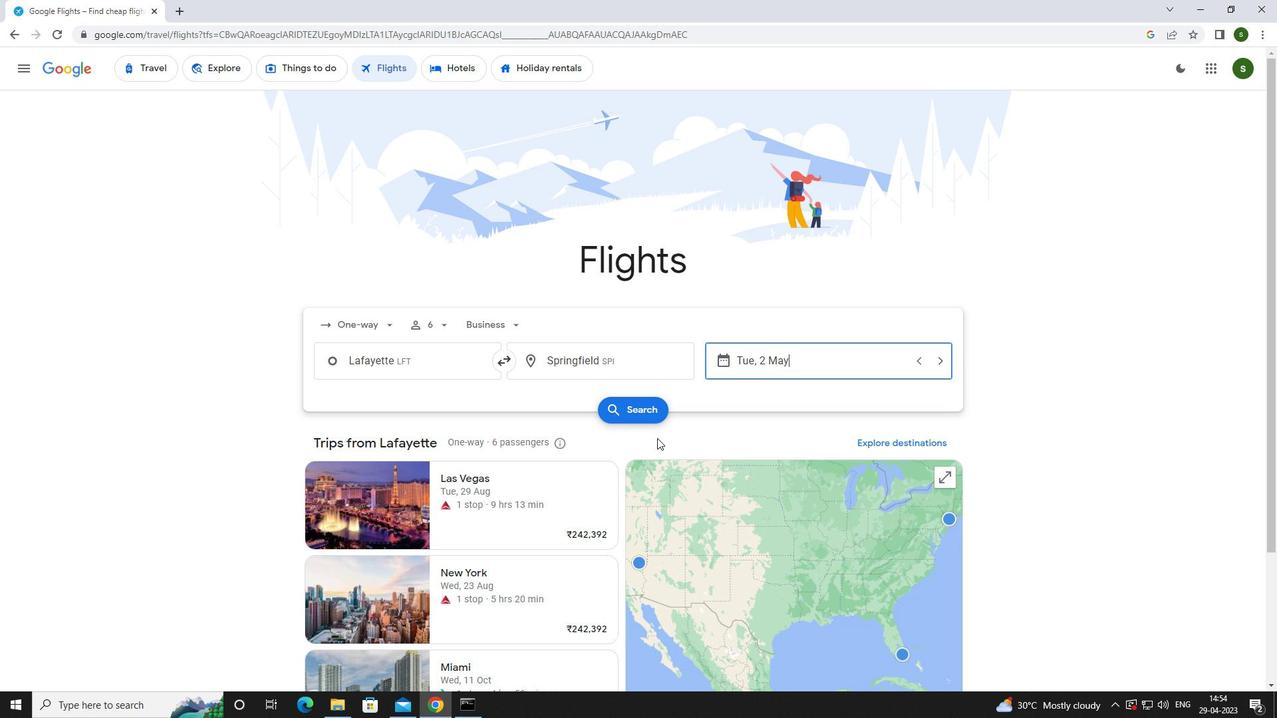 
Action: Mouse pressed left at (651, 415)
Screenshot: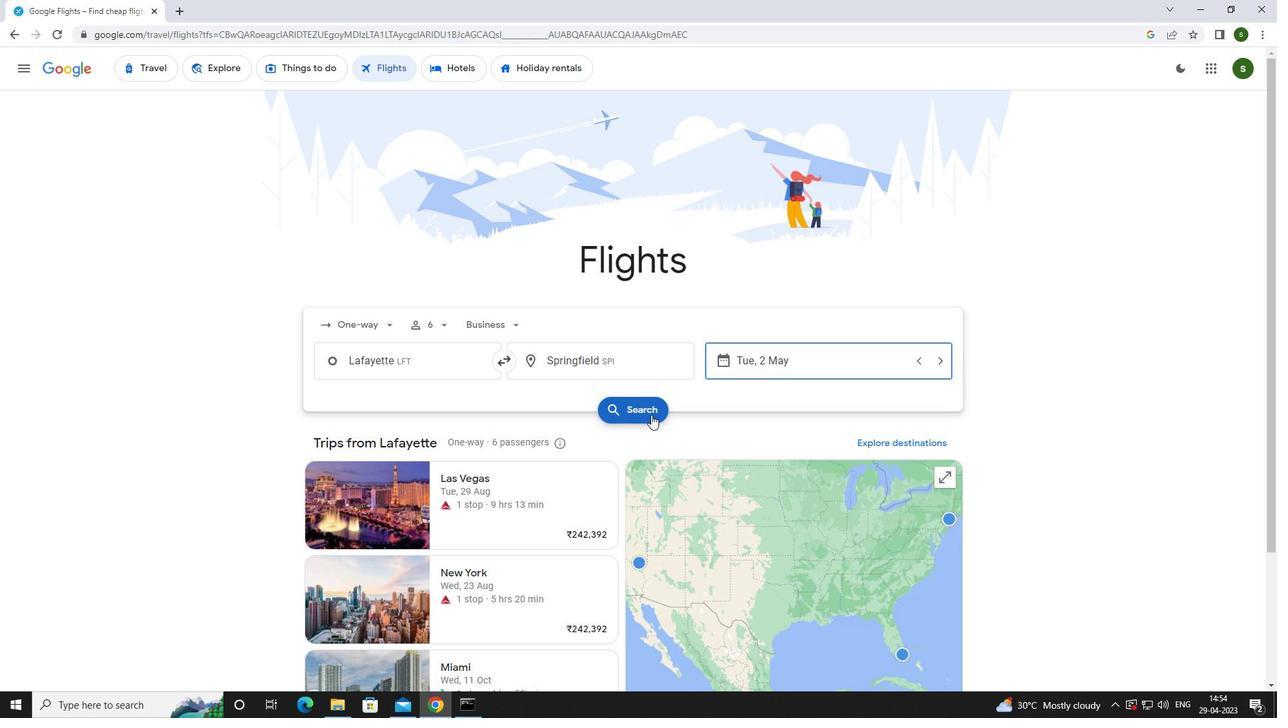 
Action: Mouse moved to (337, 193)
Screenshot: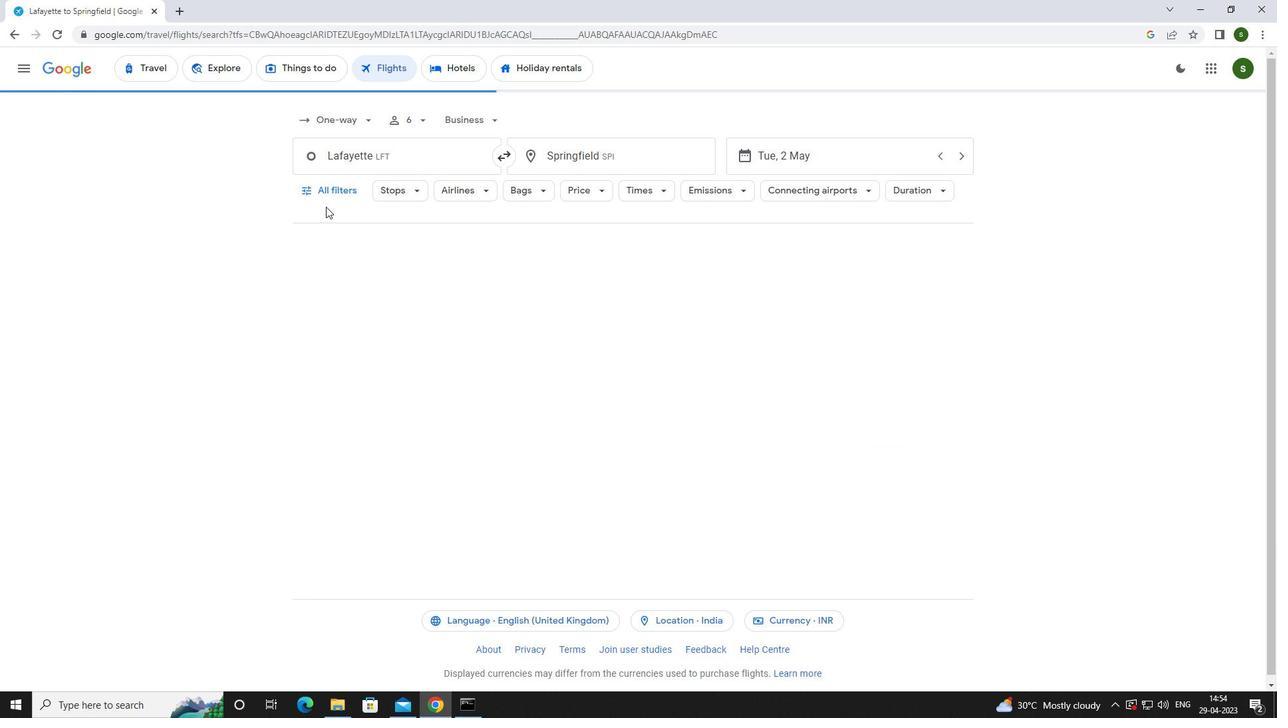 
Action: Mouse pressed left at (337, 193)
Screenshot: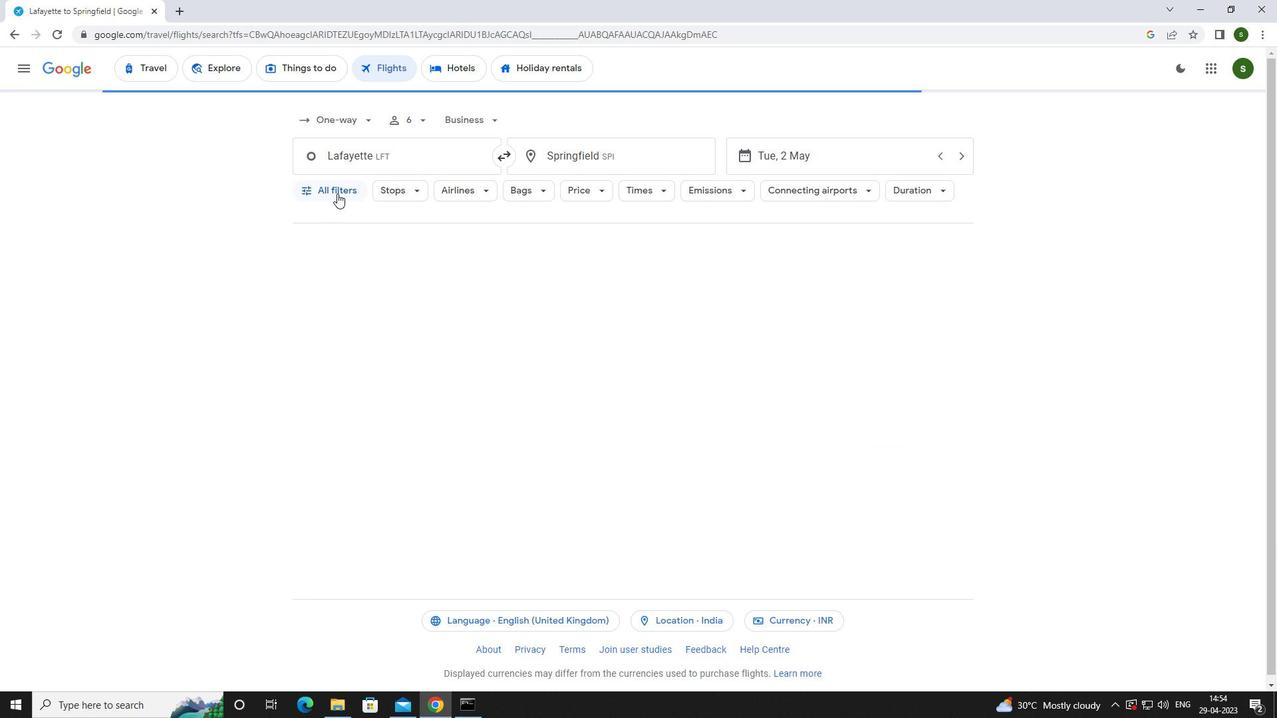 
Action: Mouse moved to (493, 473)
Screenshot: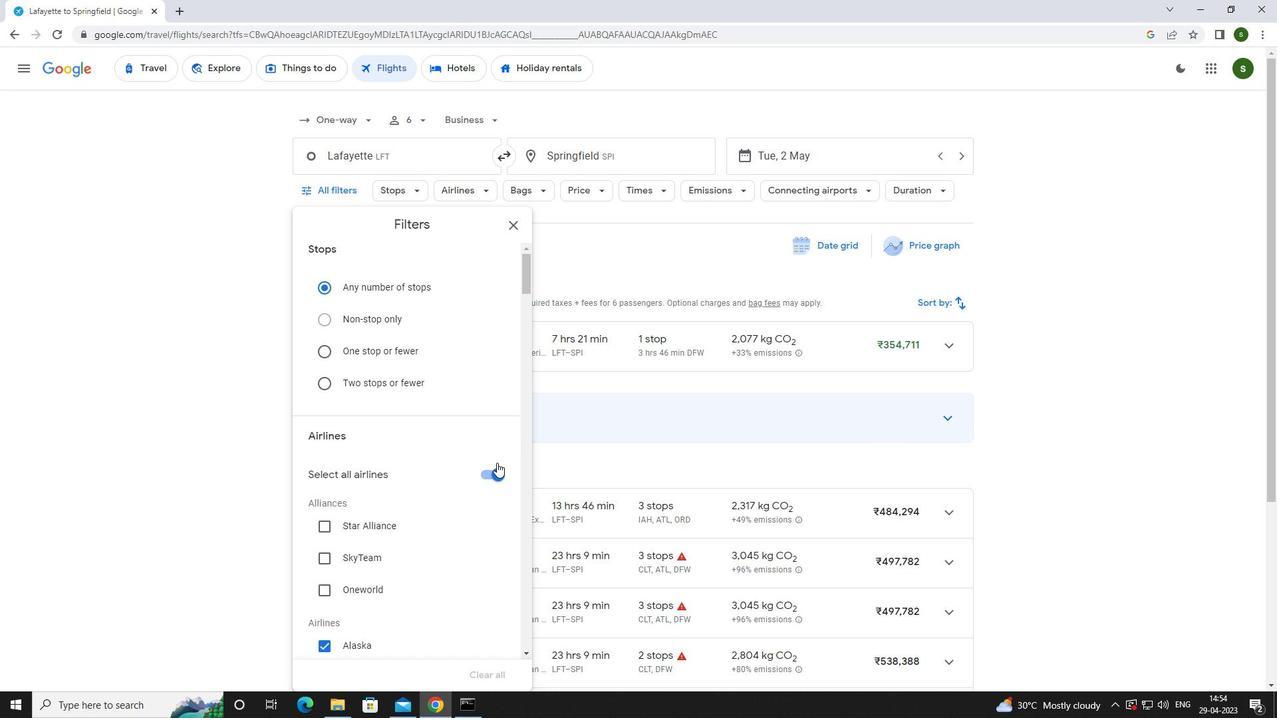 
Action: Mouse pressed left at (493, 473)
Screenshot: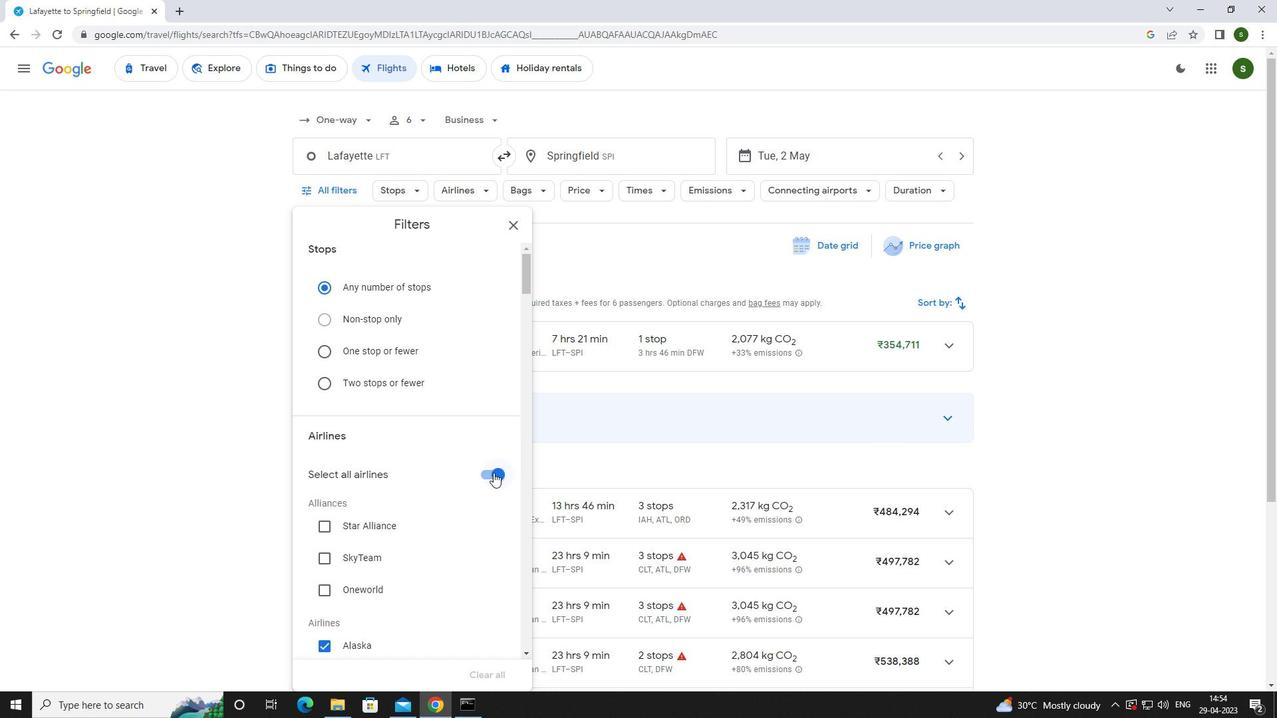 
Action: Mouse moved to (463, 413)
Screenshot: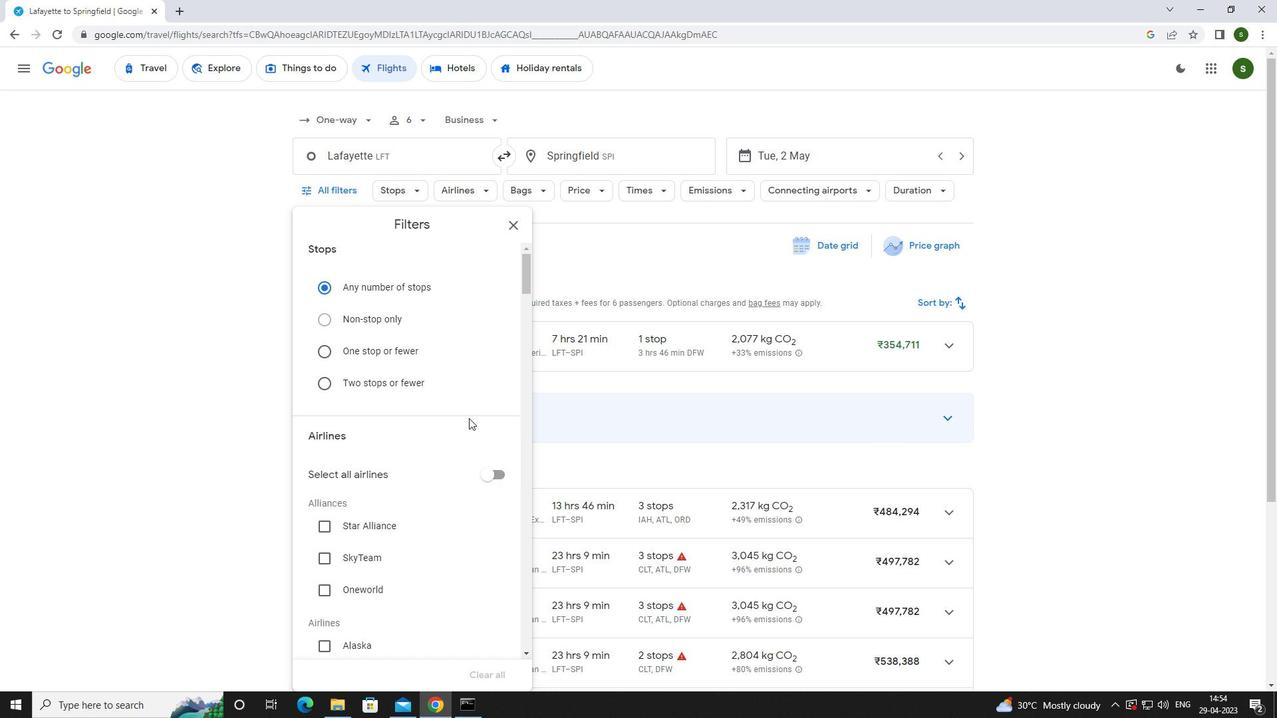 
Action: Mouse scrolled (463, 412) with delta (0, 0)
Screenshot: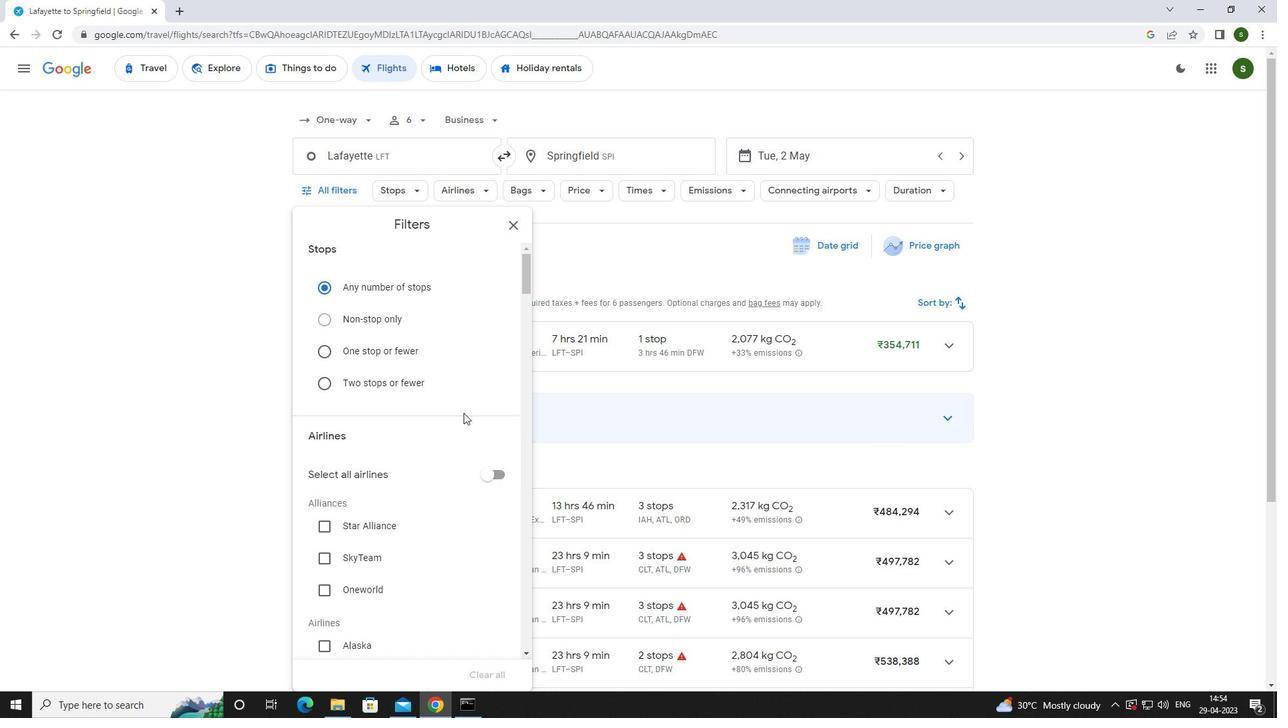 
Action: Mouse scrolled (463, 412) with delta (0, 0)
Screenshot: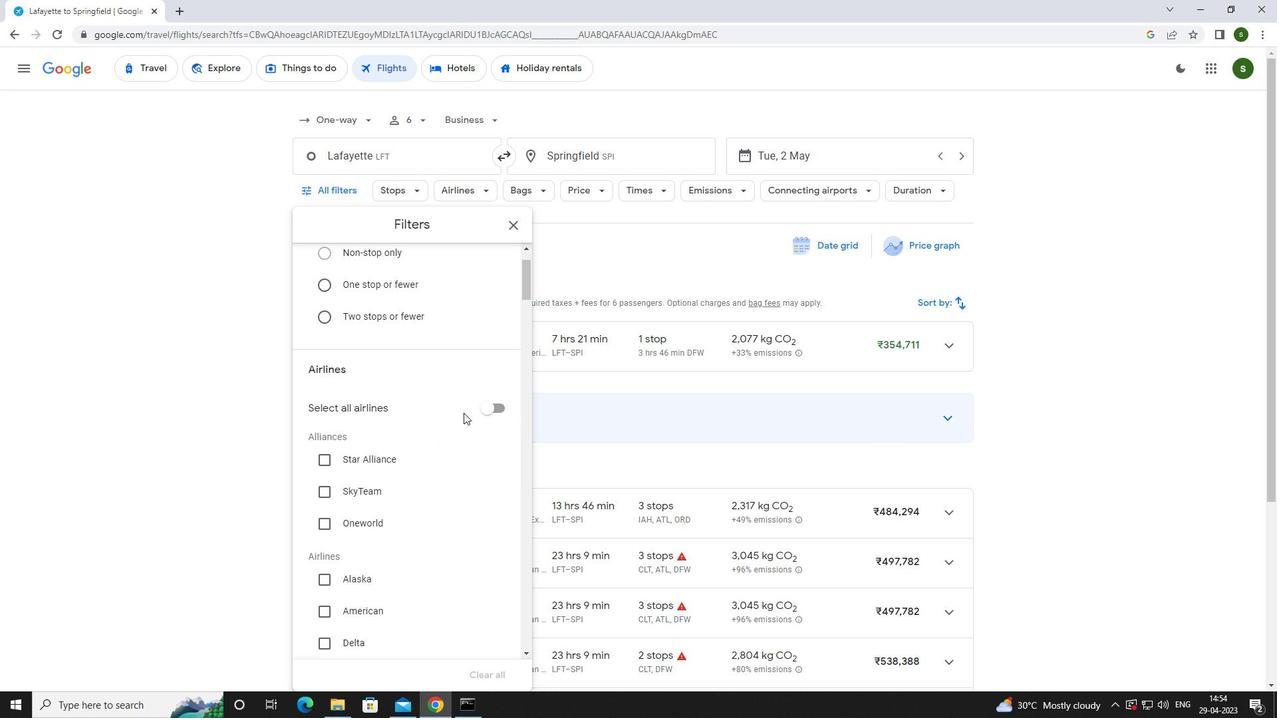 
Action: Mouse scrolled (463, 412) with delta (0, 0)
Screenshot: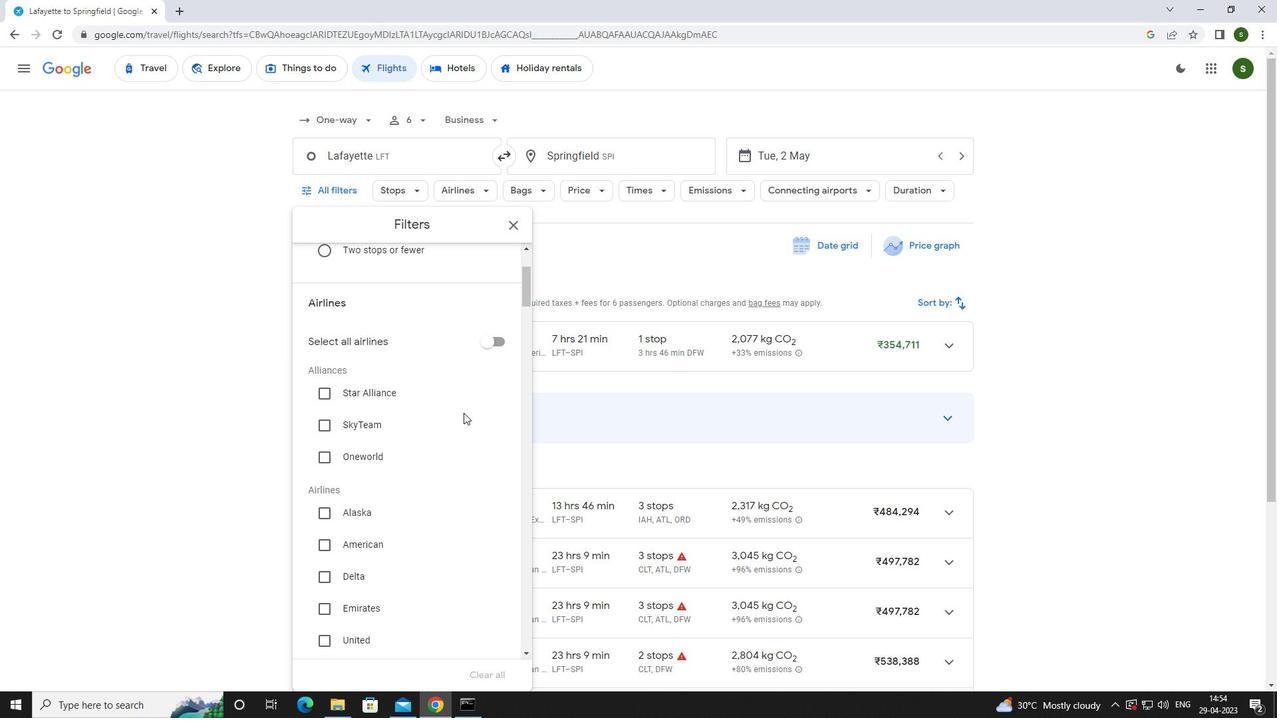 
Action: Mouse scrolled (463, 412) with delta (0, 0)
Screenshot: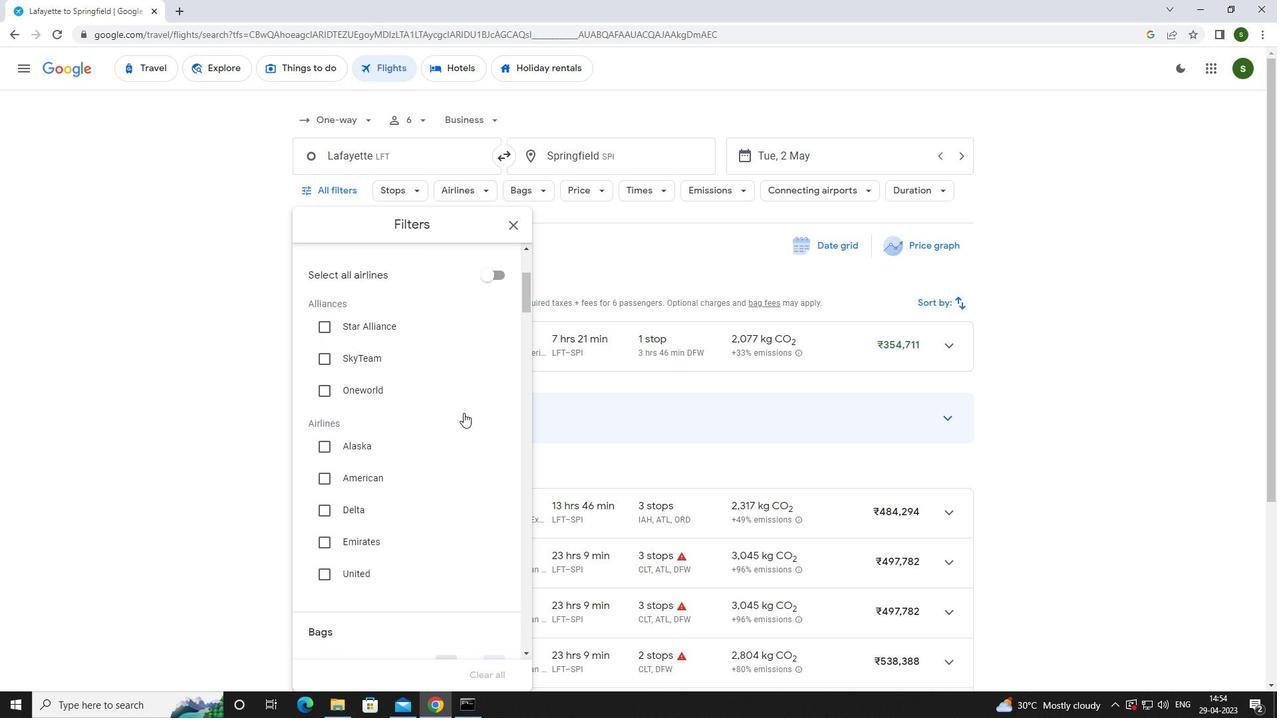 
Action: Mouse scrolled (463, 412) with delta (0, 0)
Screenshot: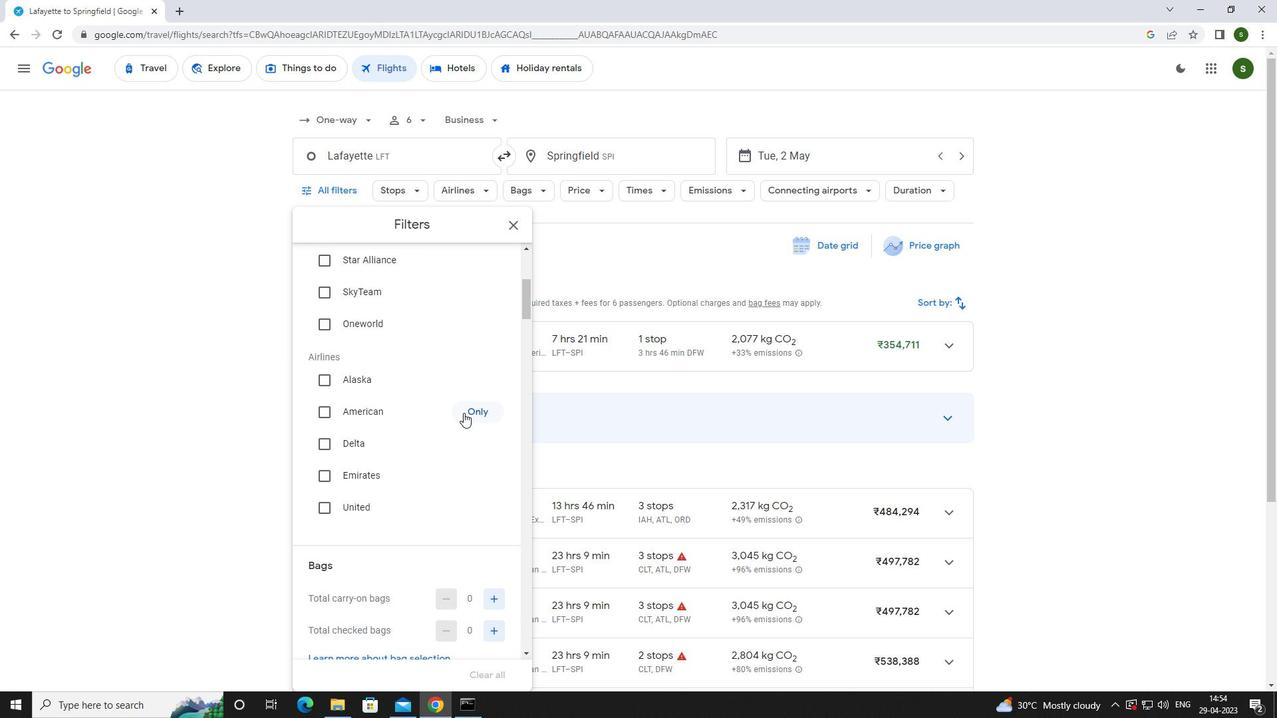 
Action: Mouse scrolled (463, 412) with delta (0, 0)
Screenshot: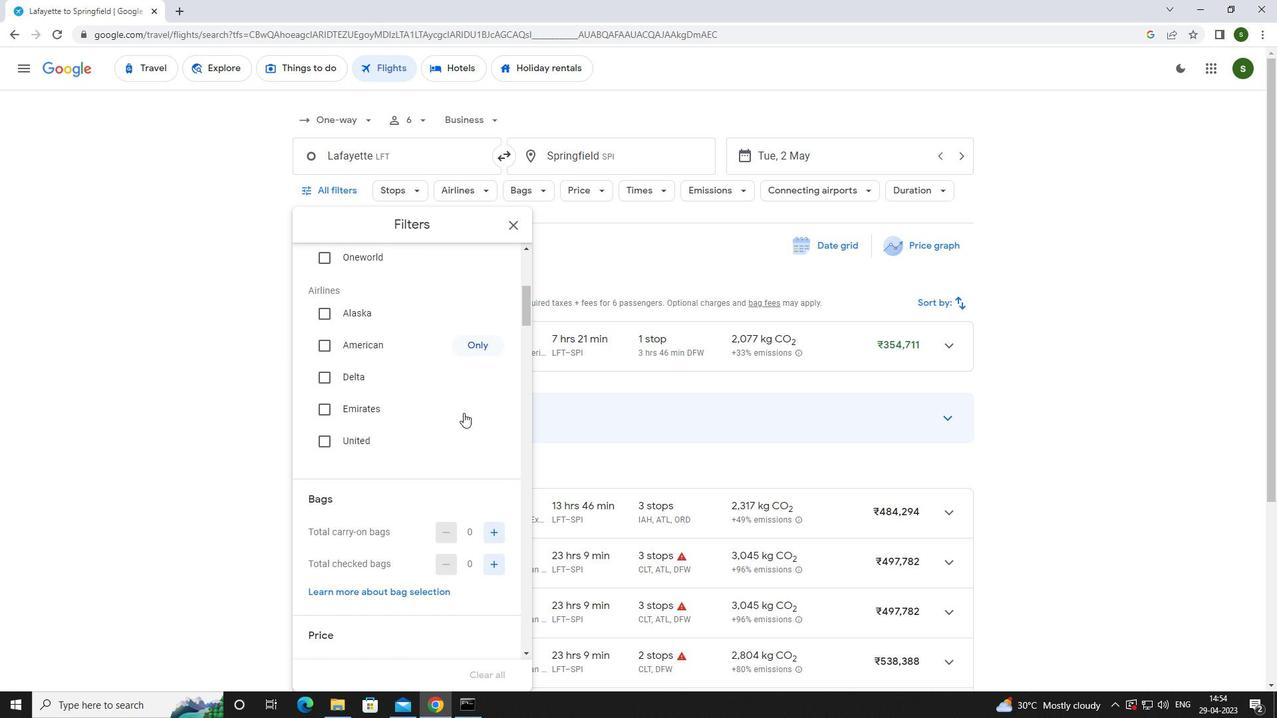 
Action: Mouse scrolled (463, 412) with delta (0, 0)
Screenshot: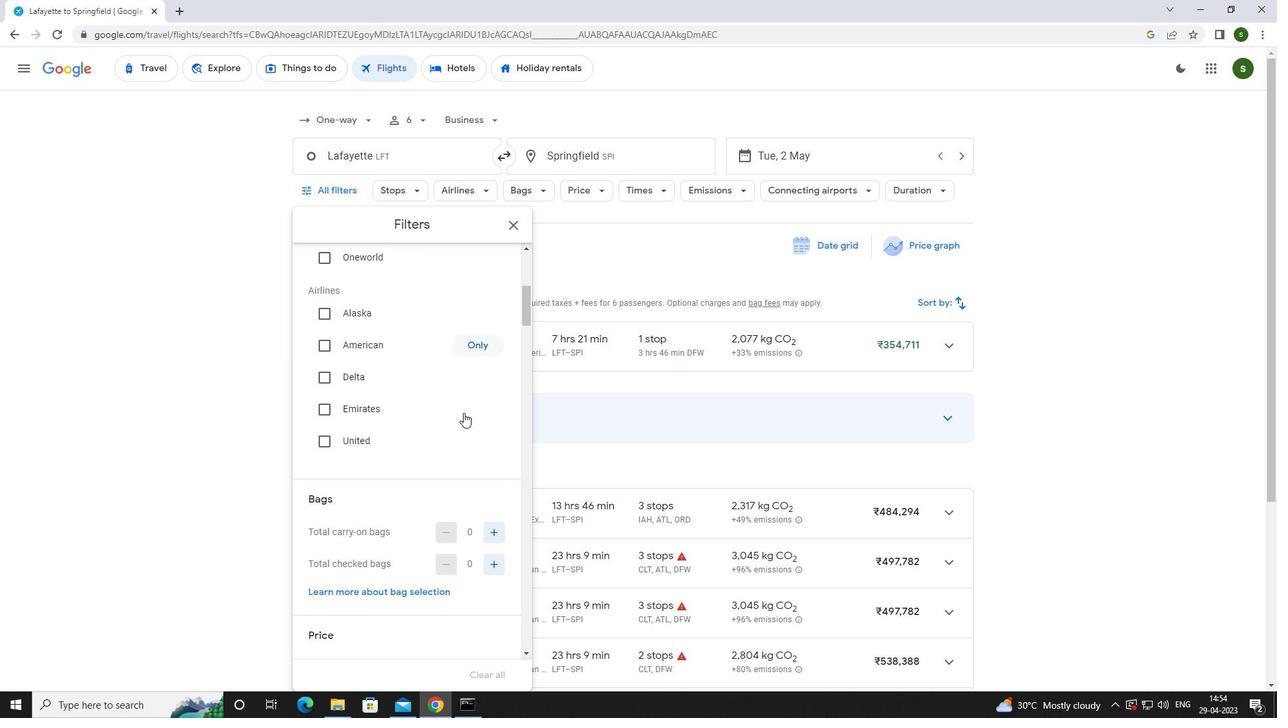 
Action: Mouse moved to (500, 433)
Screenshot: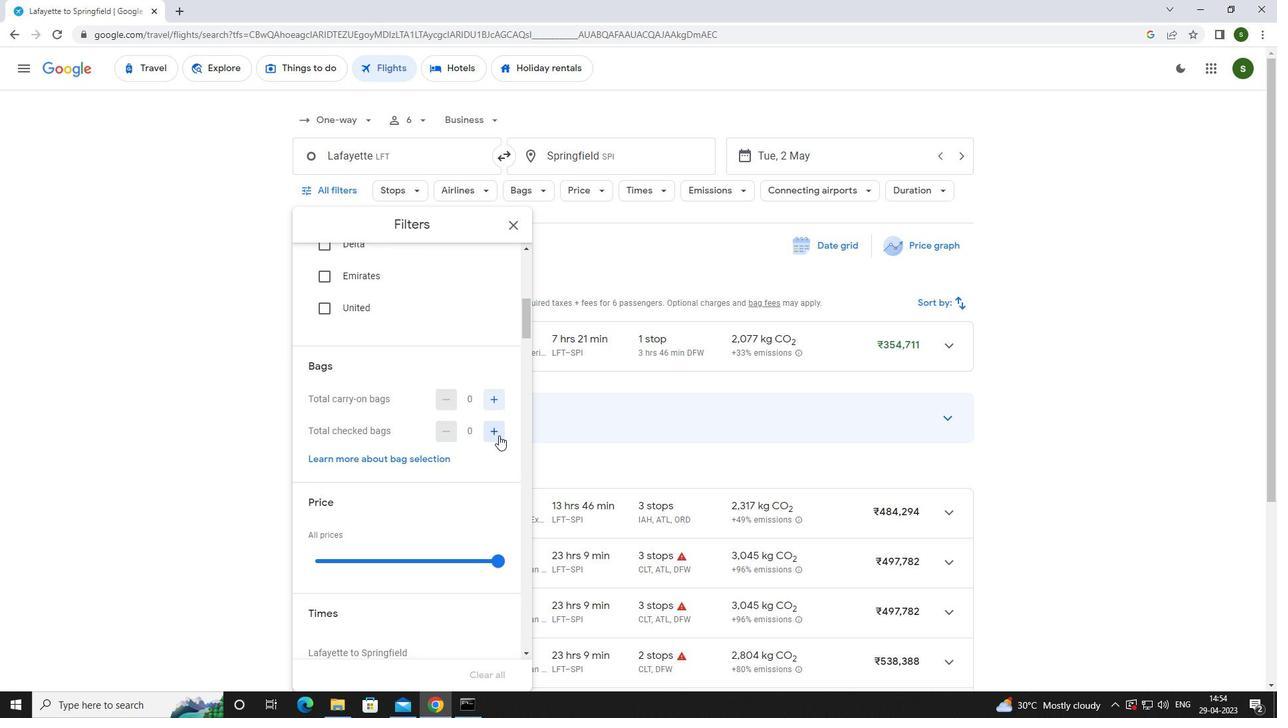 
Action: Mouse pressed left at (500, 433)
Screenshot: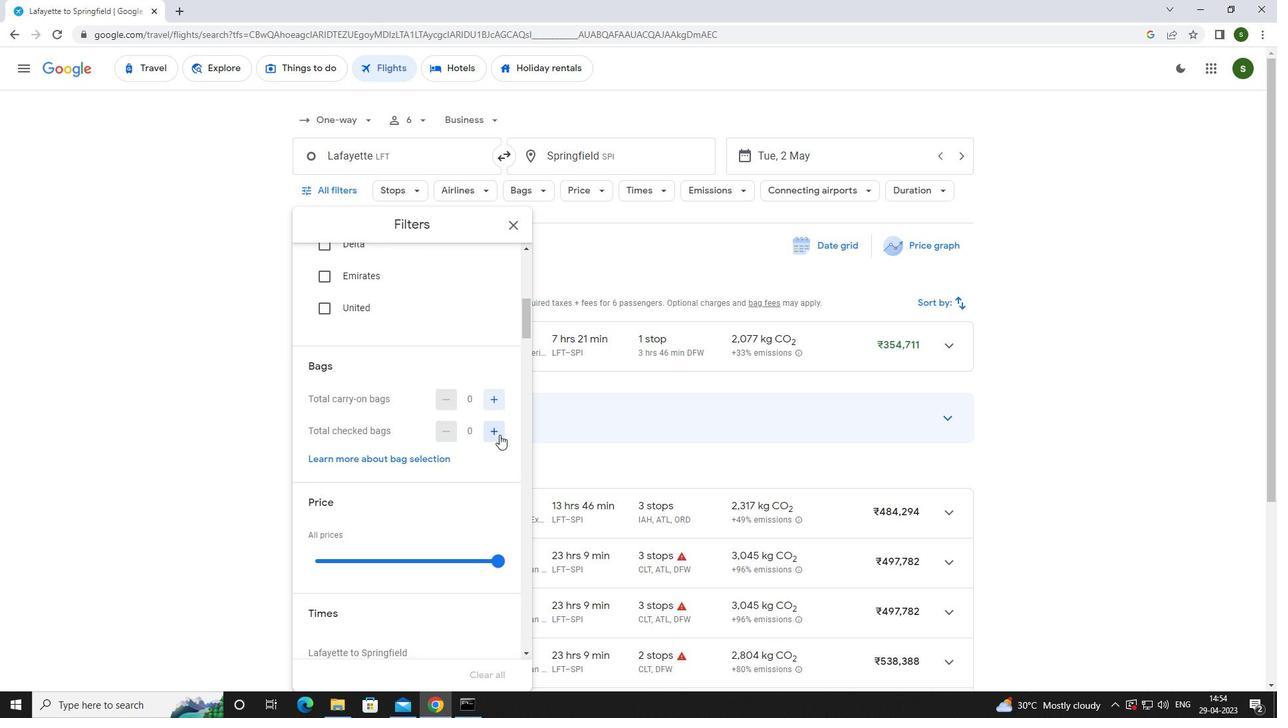 
Action: Mouse pressed left at (500, 433)
Screenshot: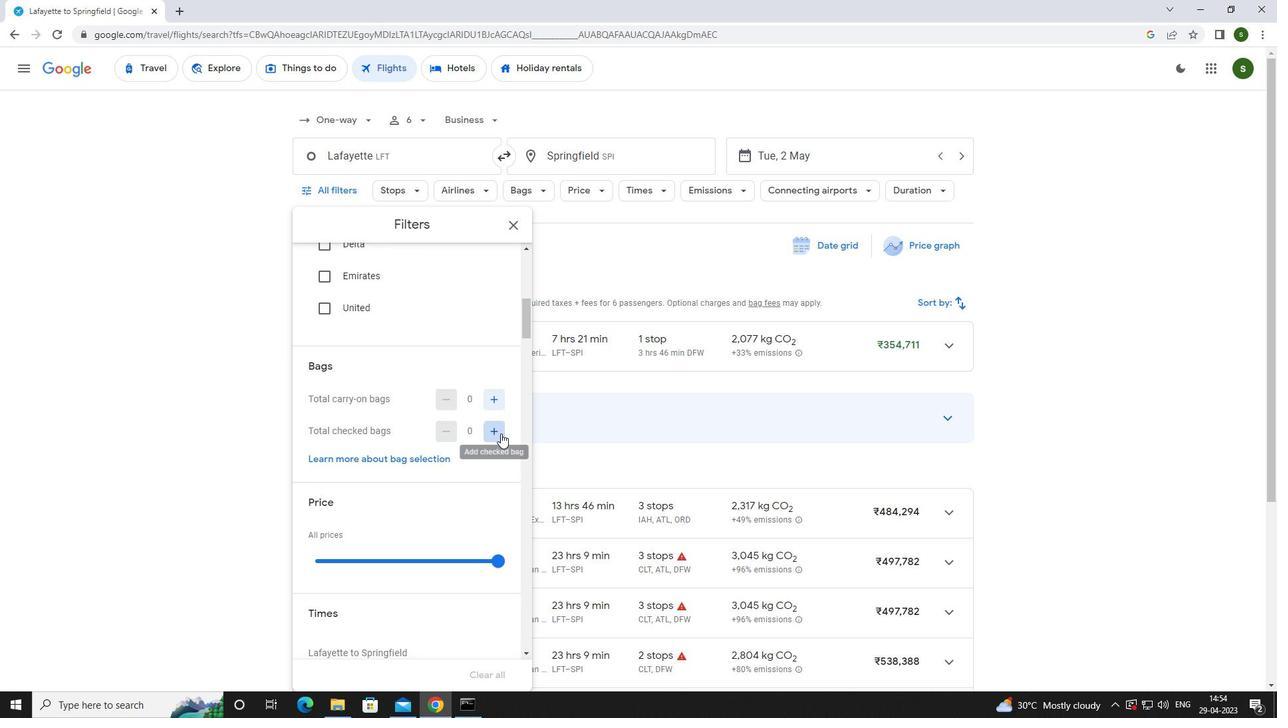 
Action: Mouse pressed left at (500, 433)
Screenshot: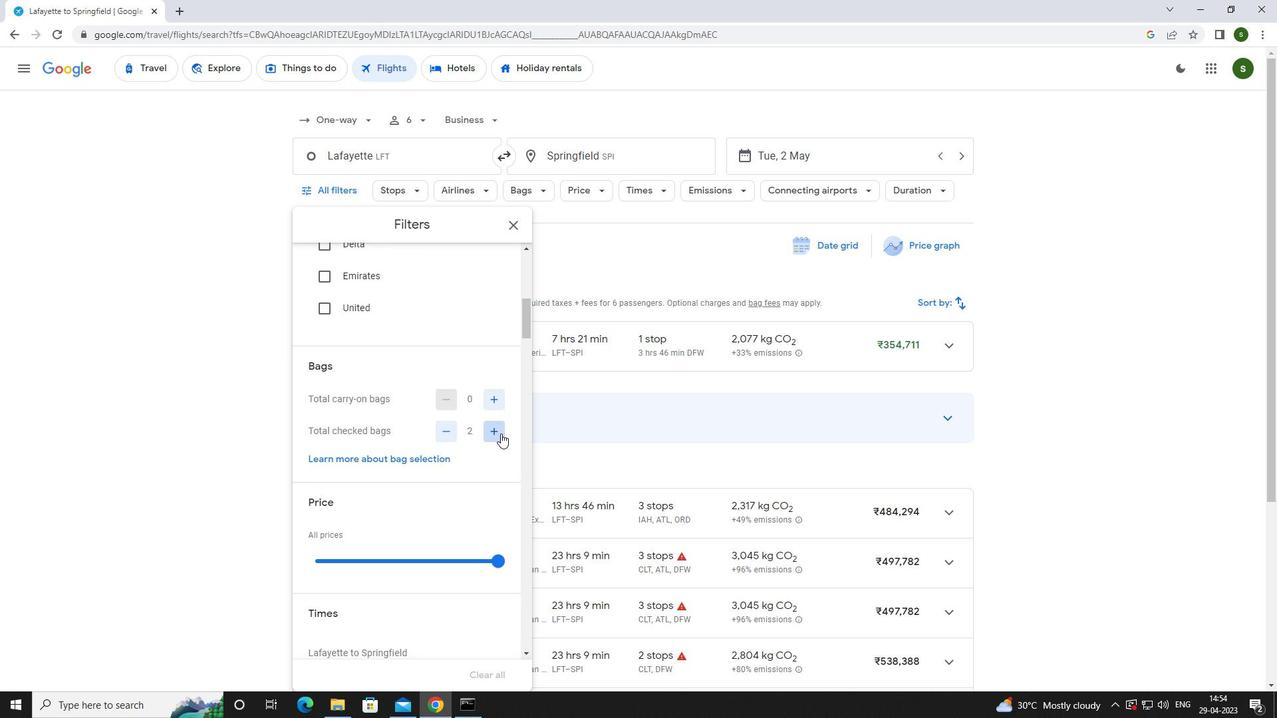 
Action: Mouse pressed left at (500, 433)
Screenshot: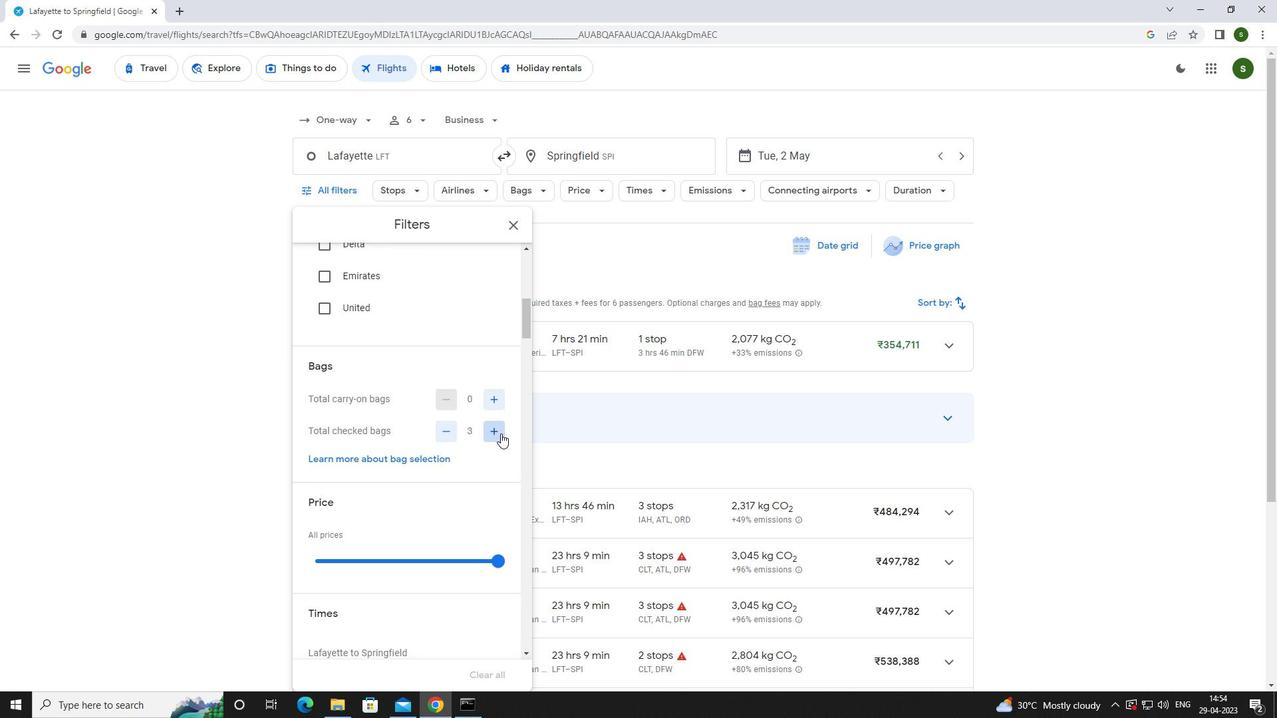 
Action: Mouse scrolled (500, 432) with delta (0, 0)
Screenshot: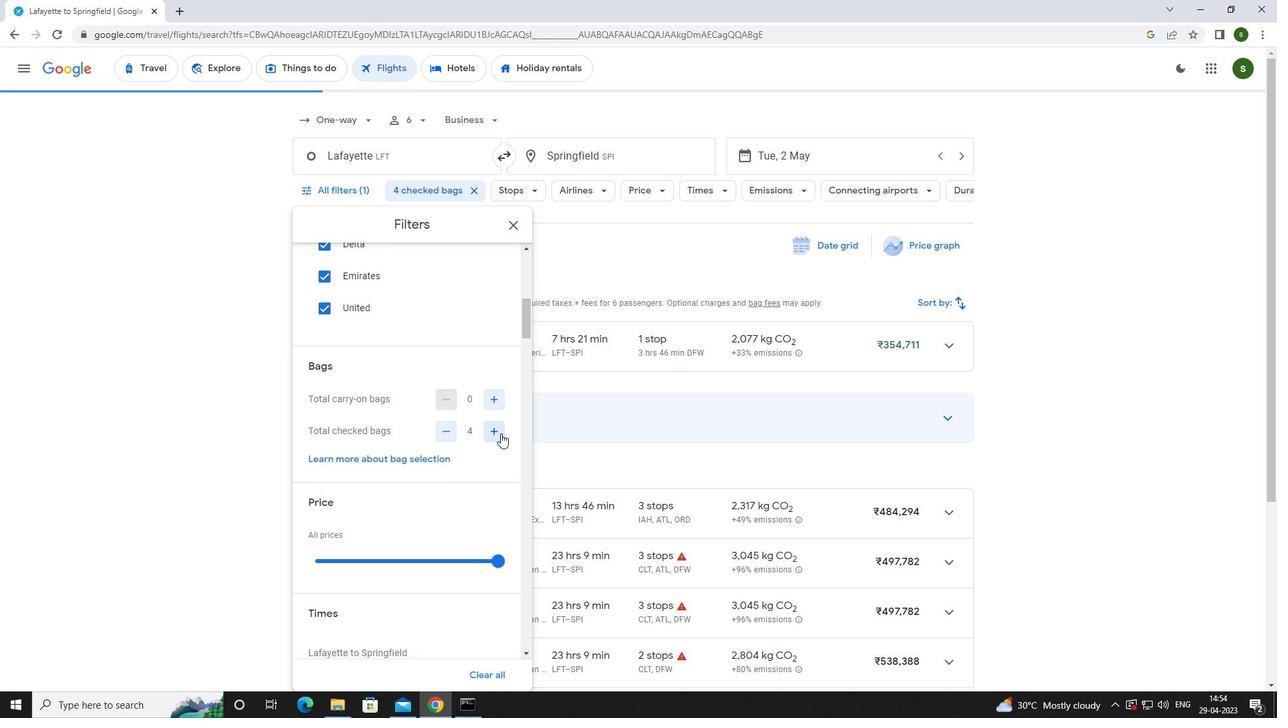 
Action: Mouse scrolled (500, 432) with delta (0, 0)
Screenshot: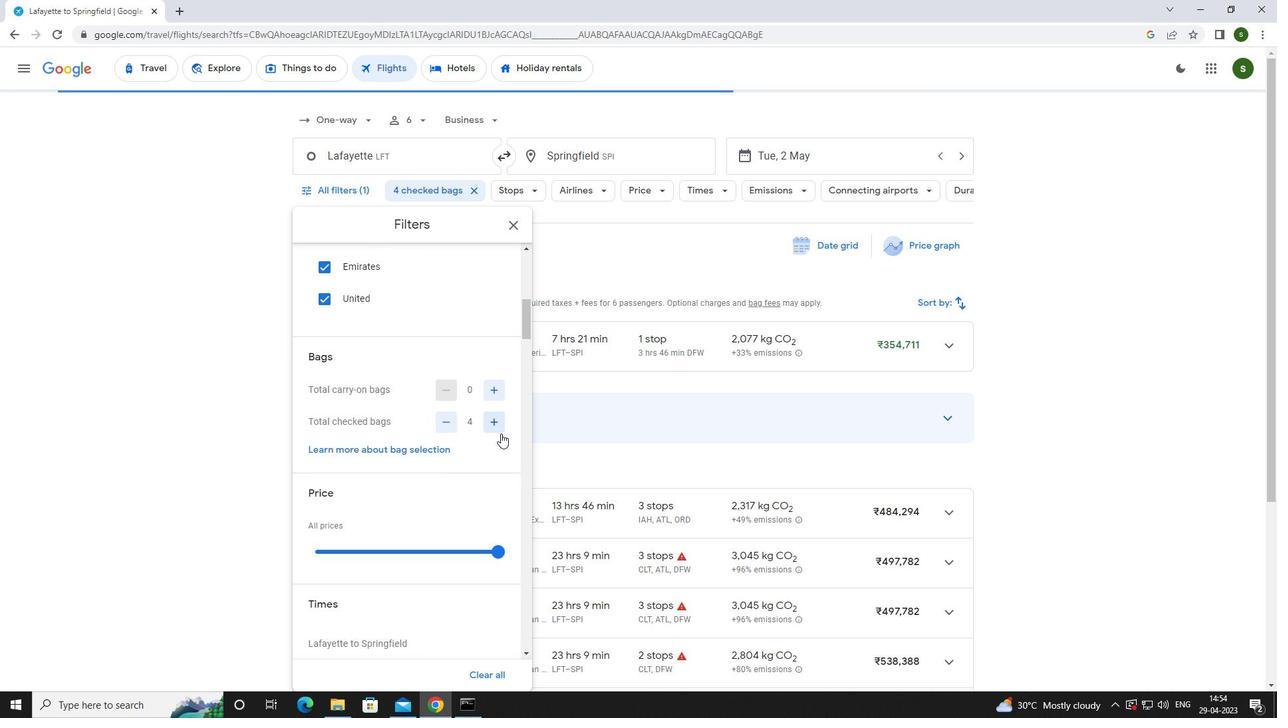 
Action: Mouse pressed left at (500, 433)
Screenshot: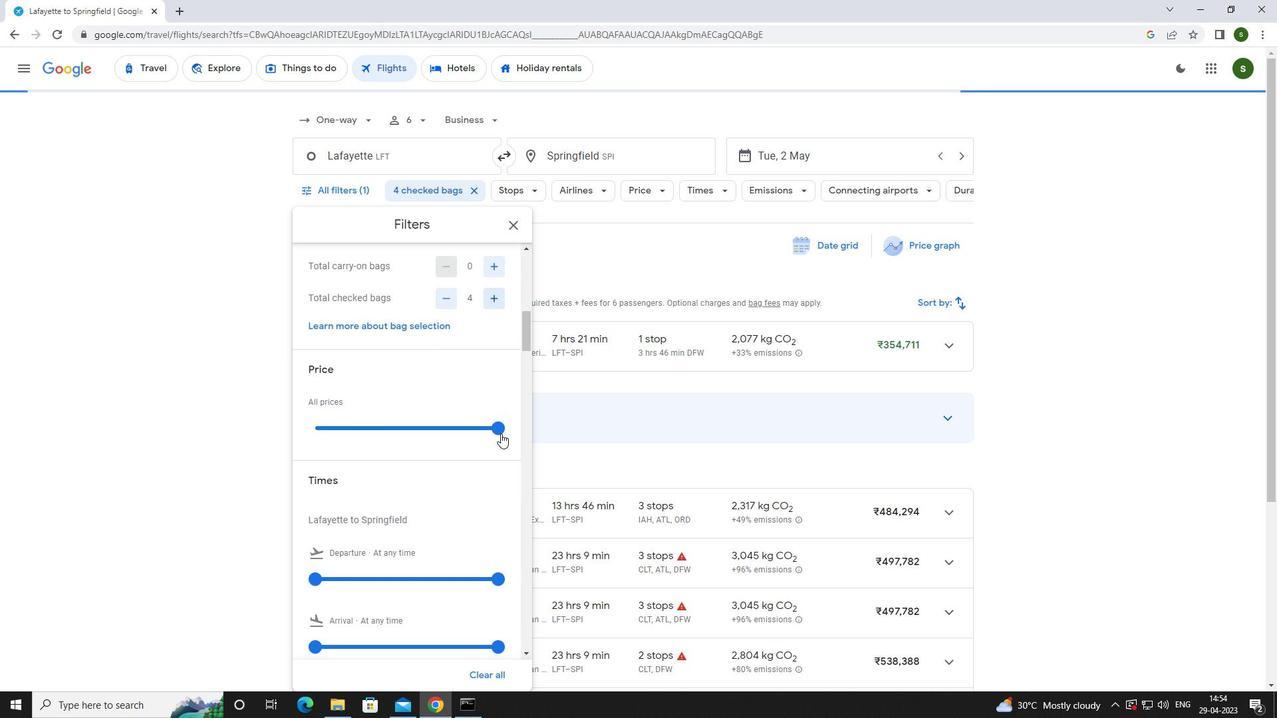 
Action: Mouse pressed left at (500, 433)
Screenshot: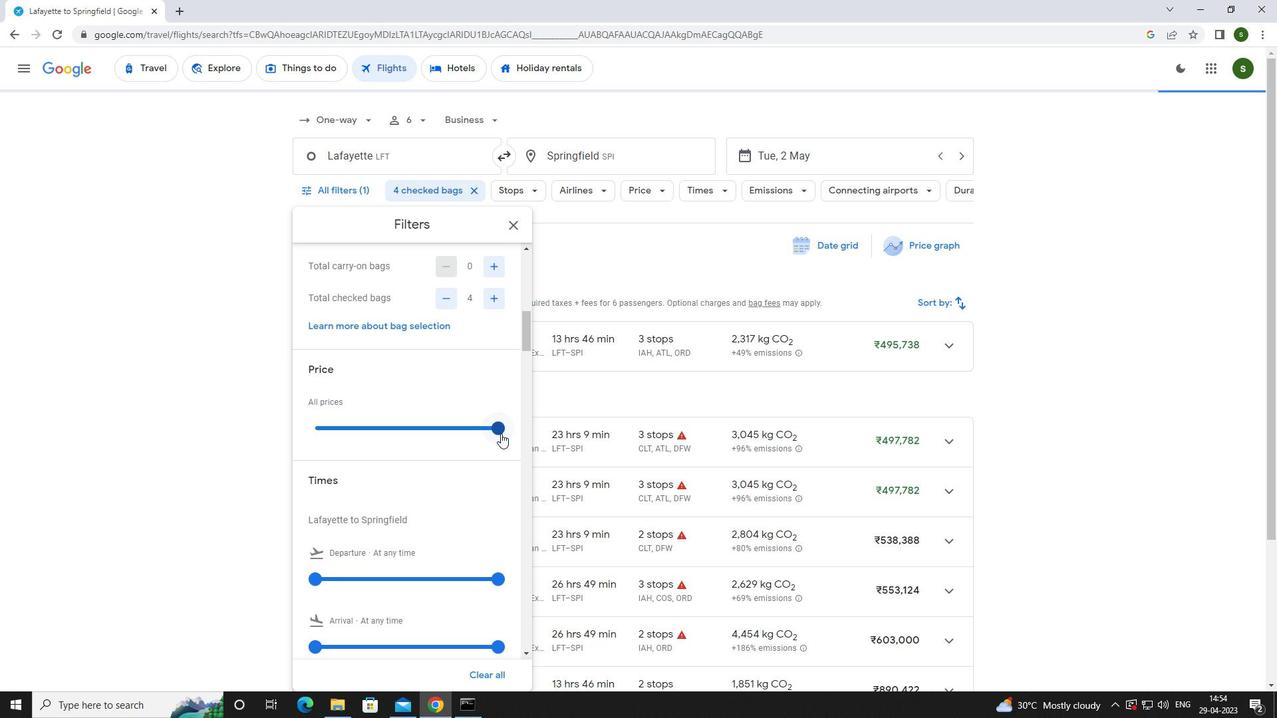 
Action: Mouse moved to (329, 427)
Screenshot: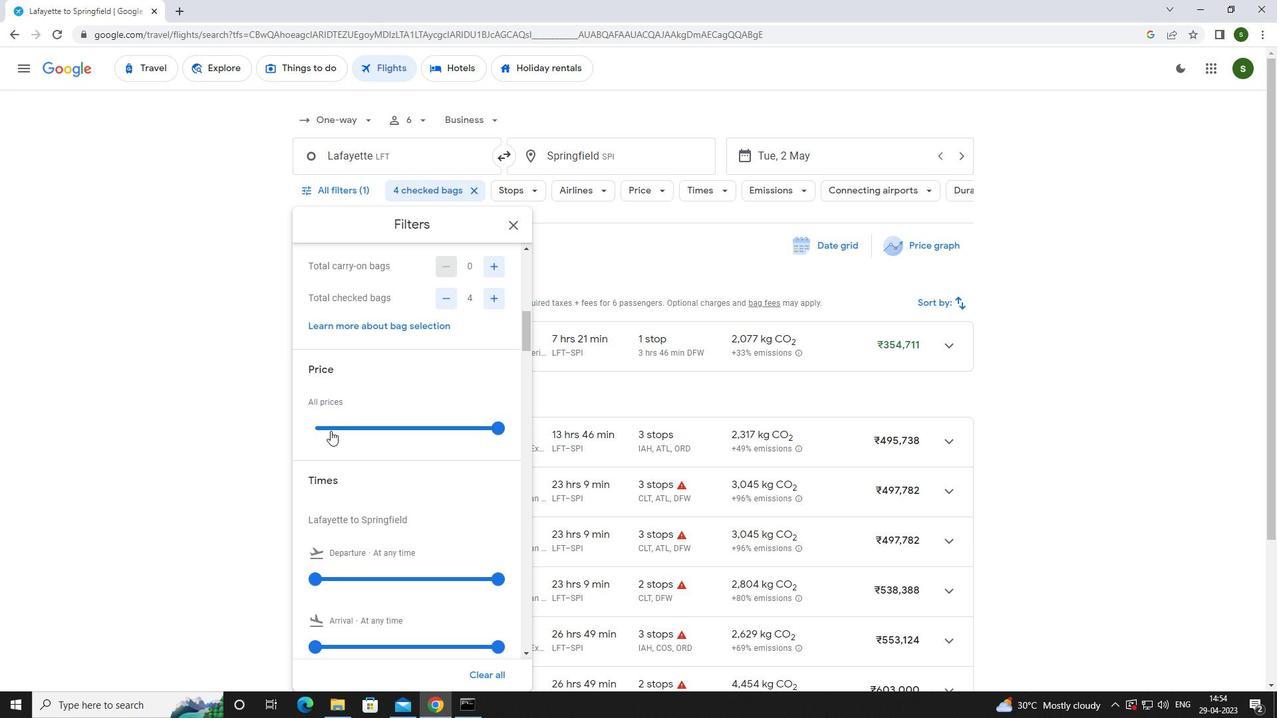 
Action: Mouse pressed left at (329, 427)
Screenshot: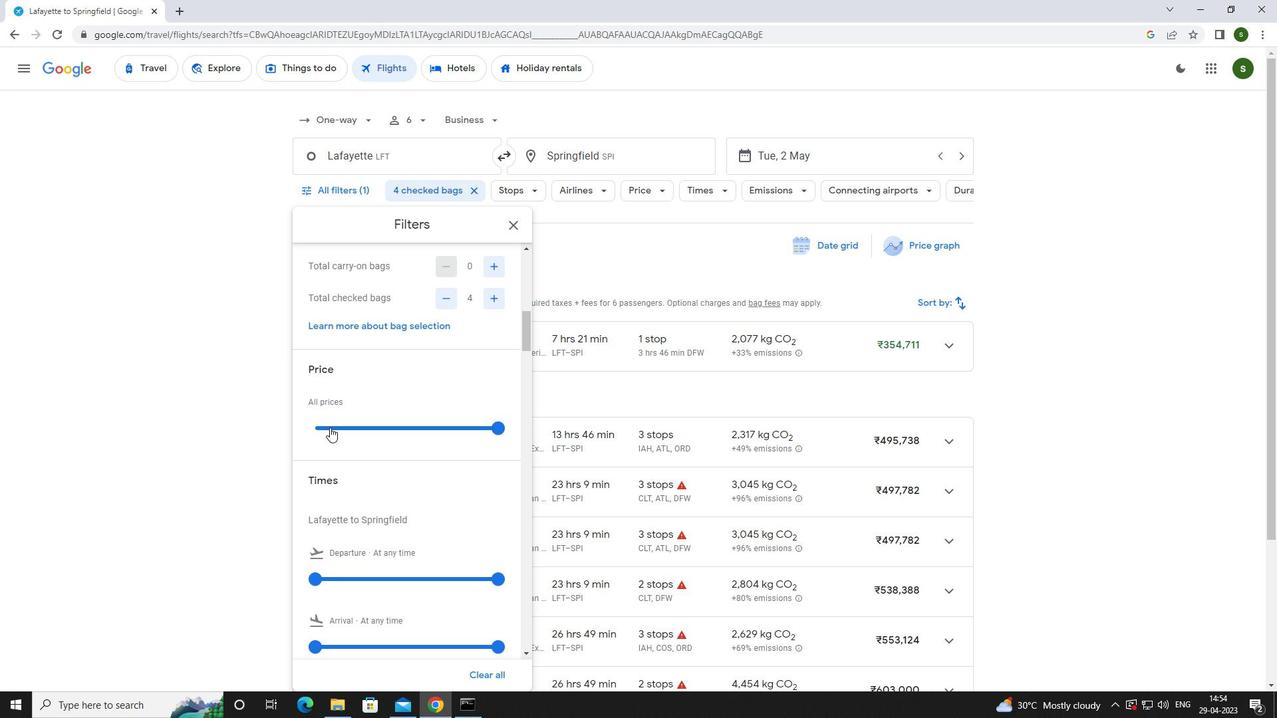 
Action: Mouse pressed left at (329, 427)
Screenshot: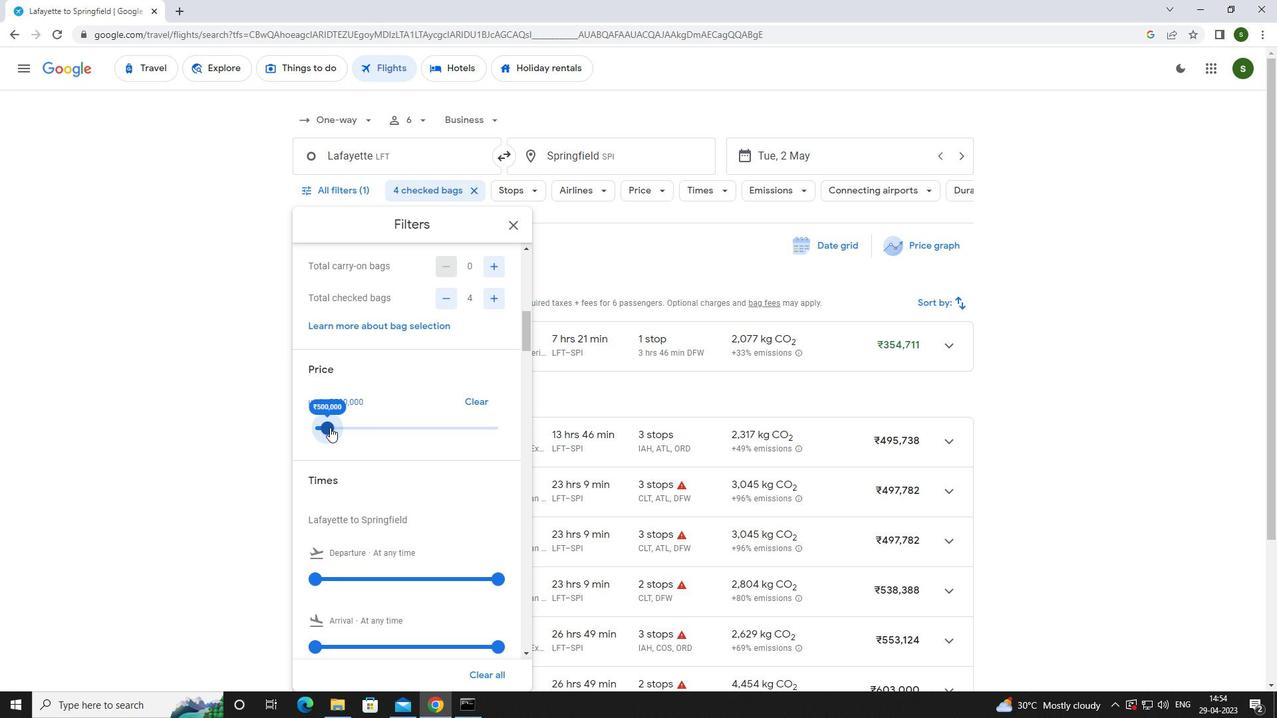 
Action: Mouse moved to (371, 450)
Screenshot: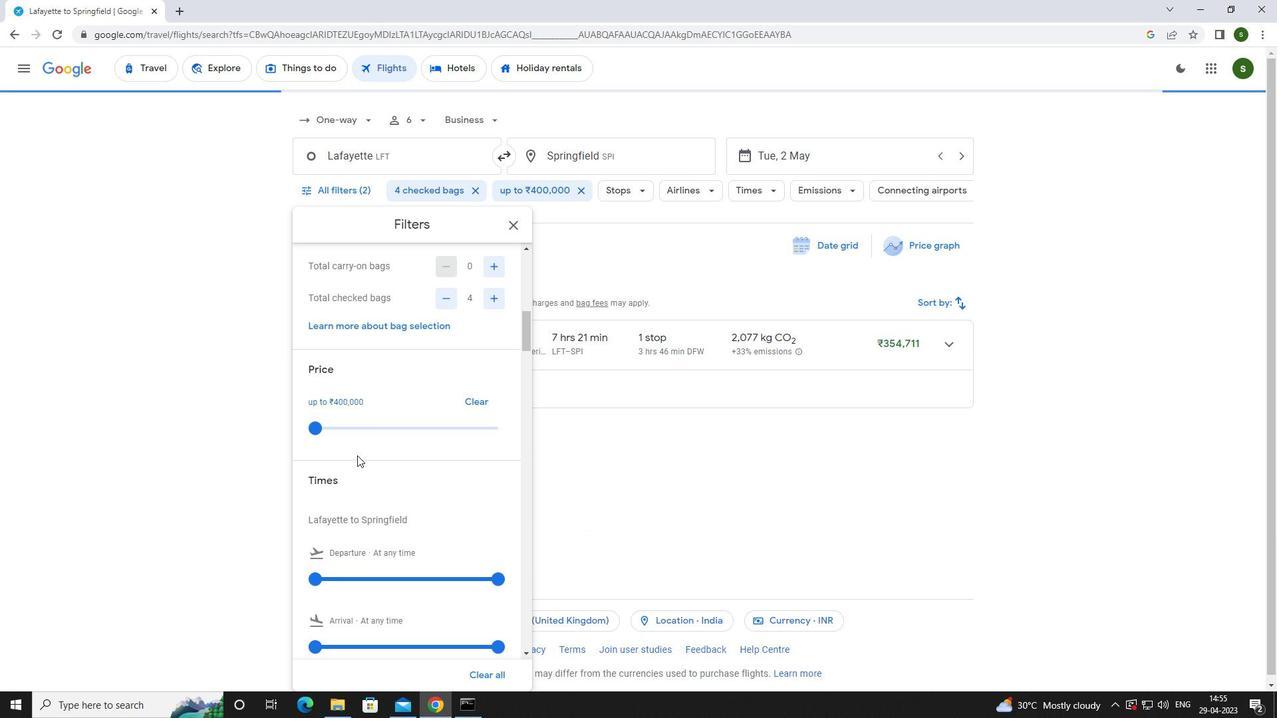 
Action: Mouse scrolled (371, 450) with delta (0, 0)
Screenshot: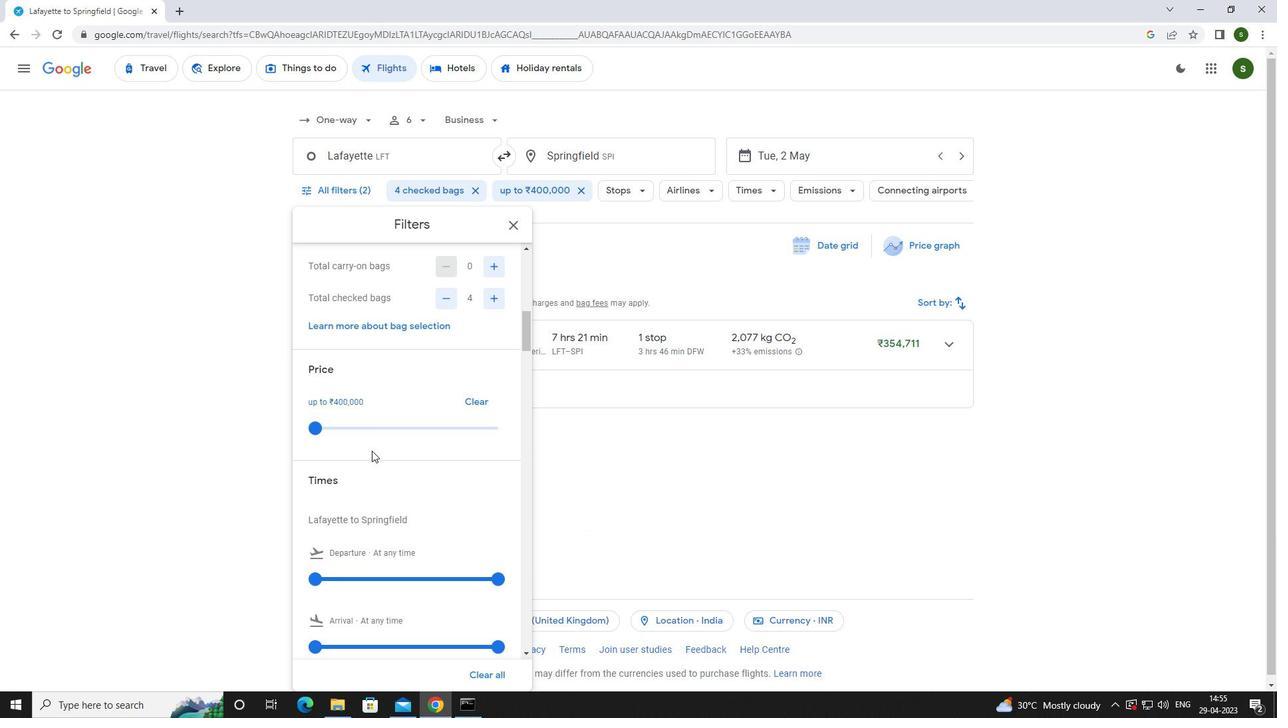 
Action: Mouse scrolled (371, 450) with delta (0, 0)
Screenshot: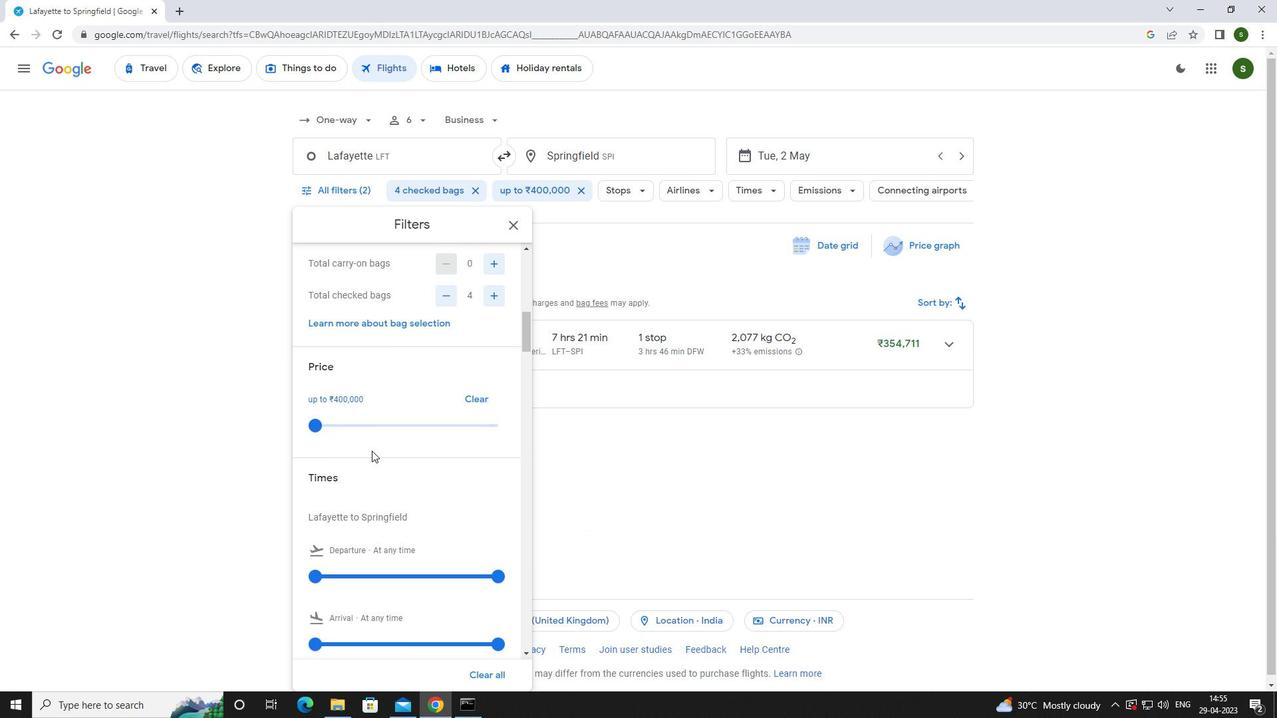 
Action: Mouse moved to (311, 445)
Screenshot: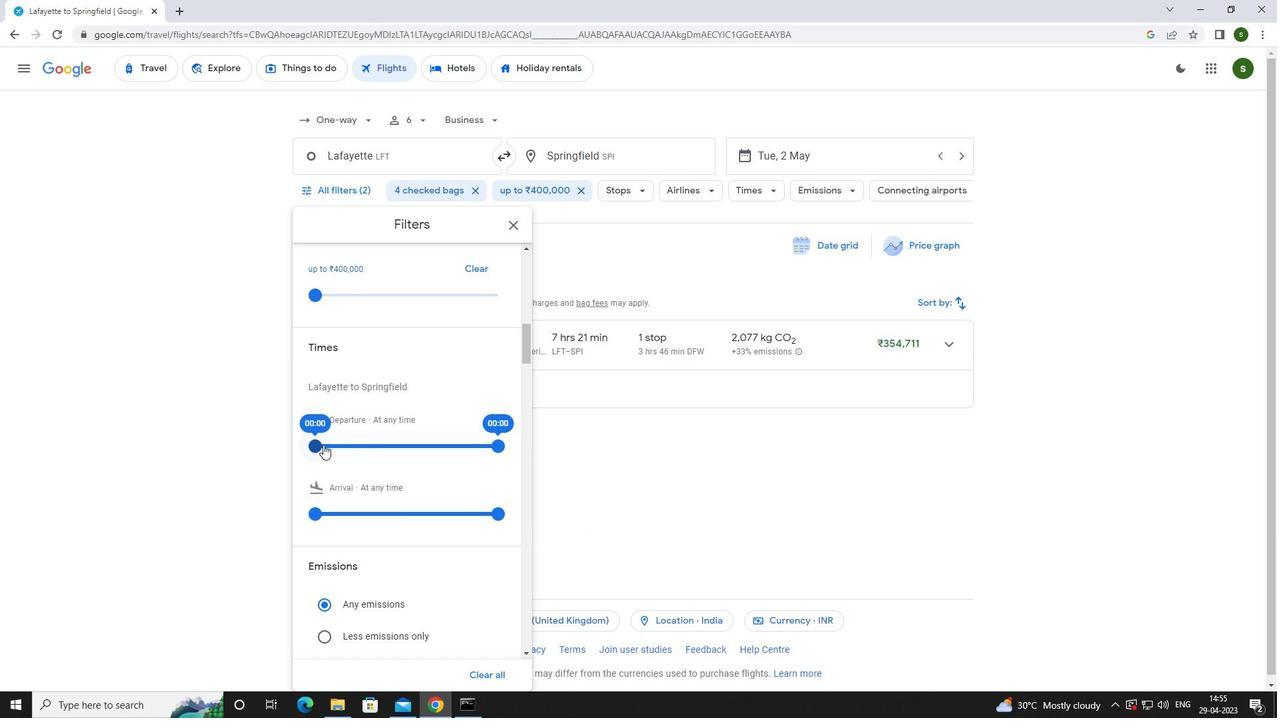 
Action: Mouse pressed left at (311, 445)
Screenshot: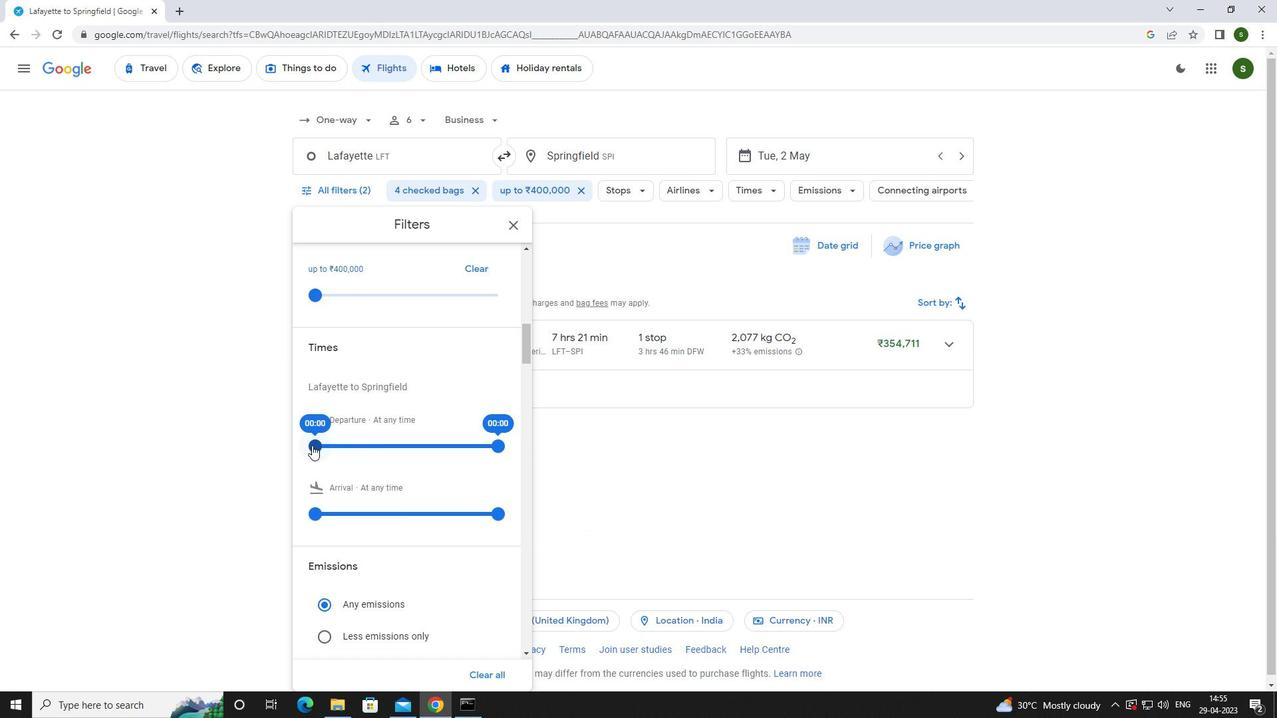 
Action: Mouse moved to (615, 457)
Screenshot: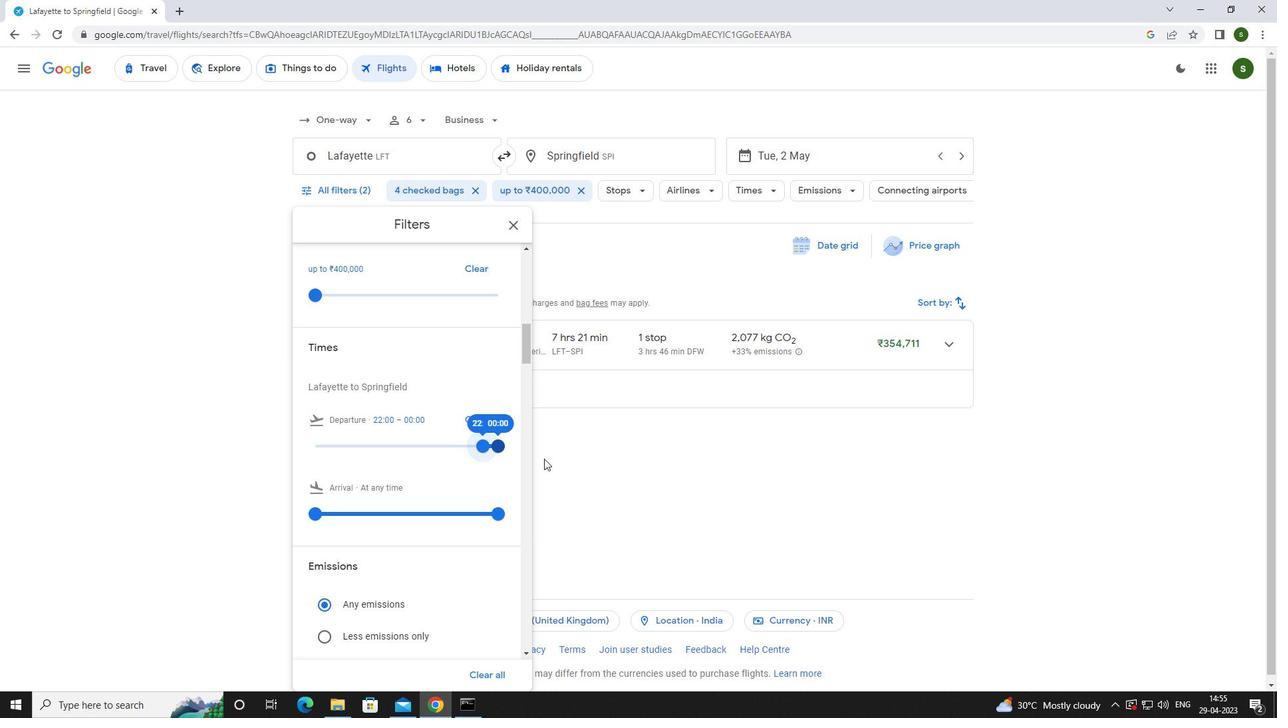 
Action: Mouse pressed left at (615, 457)
Screenshot: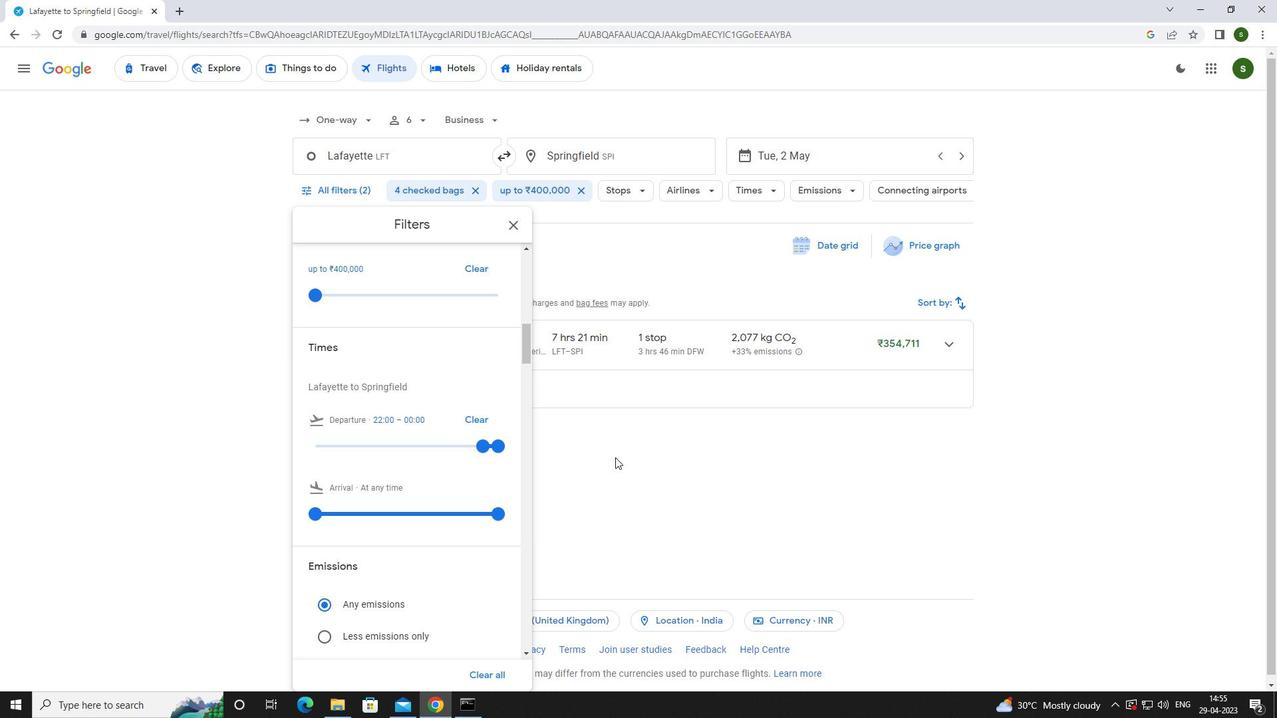 
Action: Mouse moved to (615, 456)
Screenshot: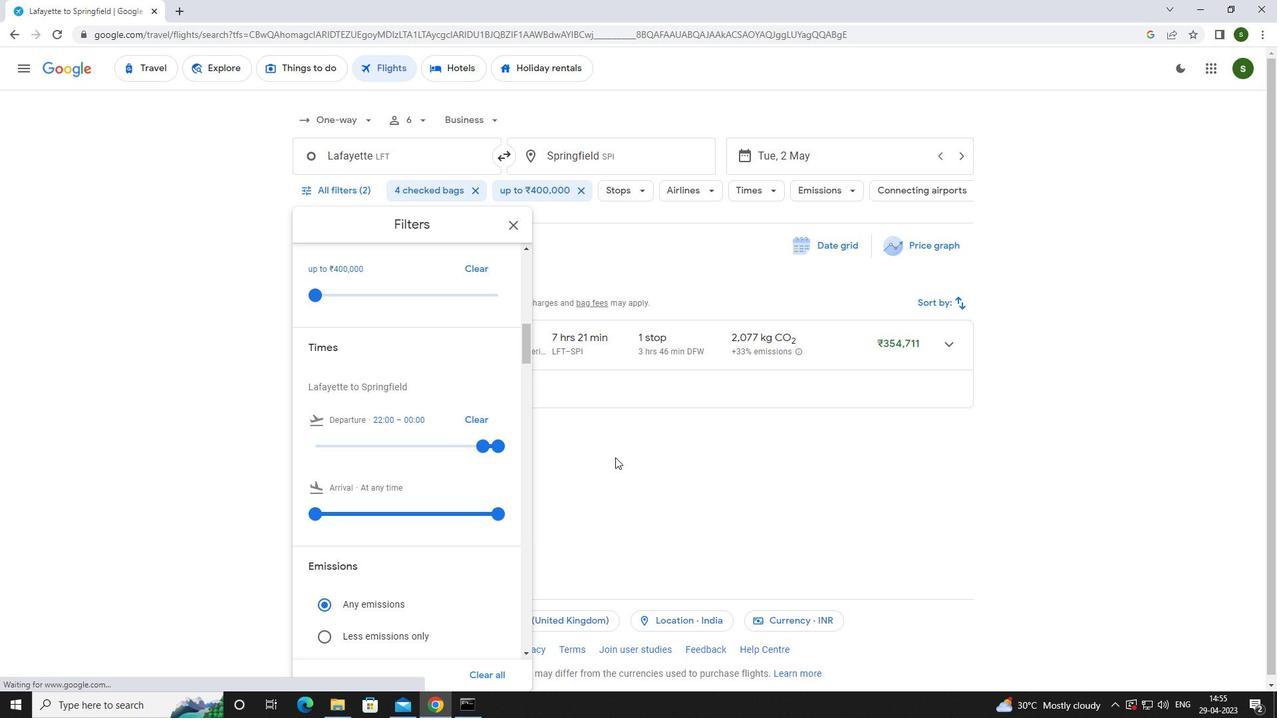 
